 Task: Find connections with filter location Gamboma with filter topic #openhouse with filter profile language French with filter current company Qlik with filter school Kolkata jobs with filter industry Courts of Law with filter service category Filing with filter keywords title Machinery Operator
Action: Mouse moved to (480, 185)
Screenshot: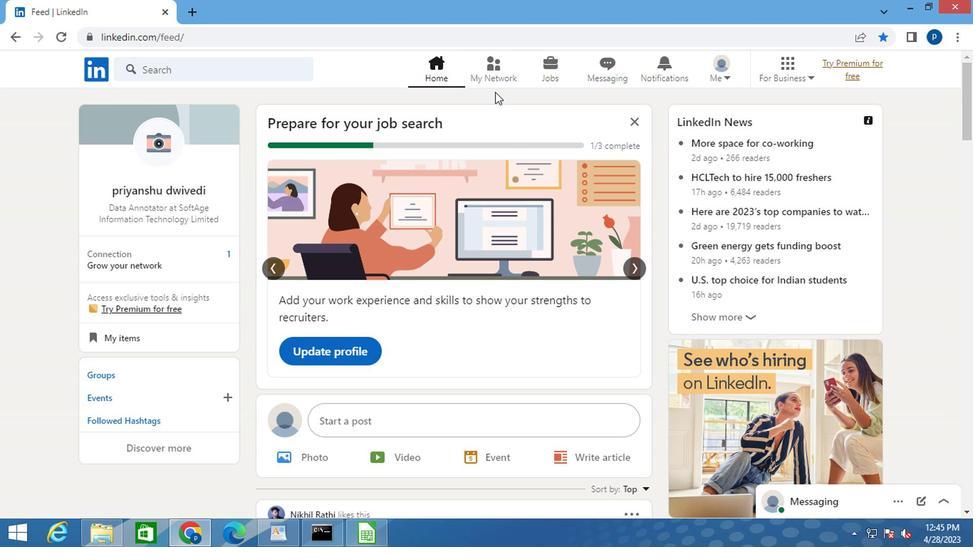 
Action: Mouse pressed left at (480, 185)
Screenshot: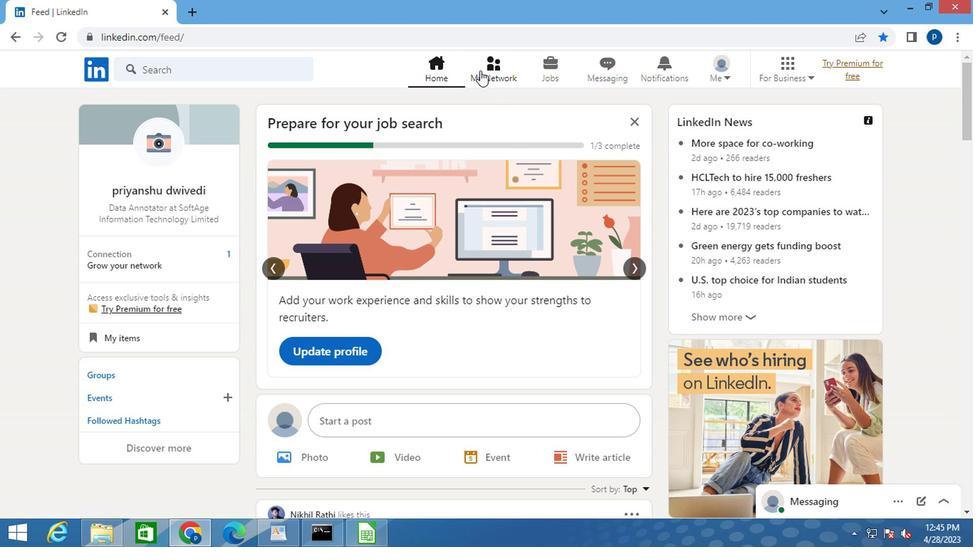 
Action: Mouse moved to (147, 230)
Screenshot: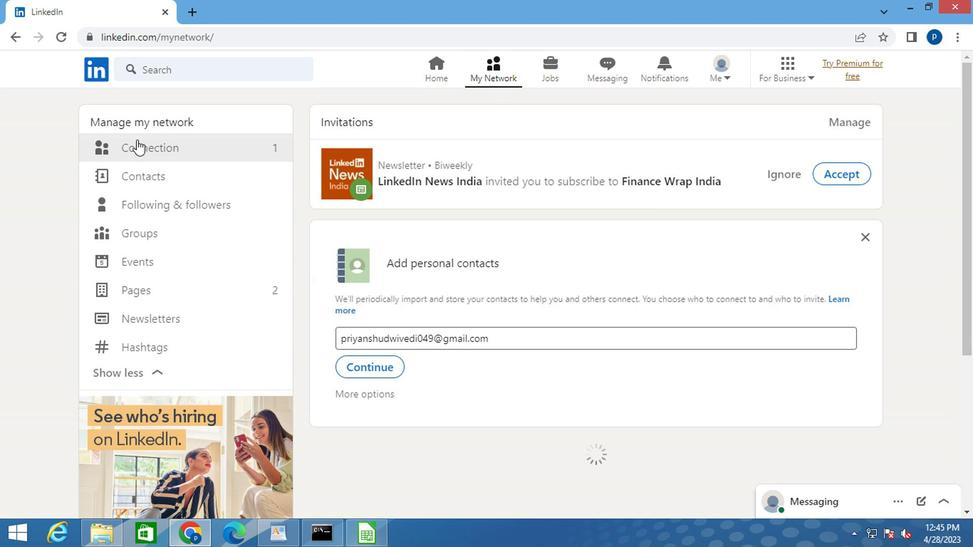
Action: Mouse pressed left at (147, 230)
Screenshot: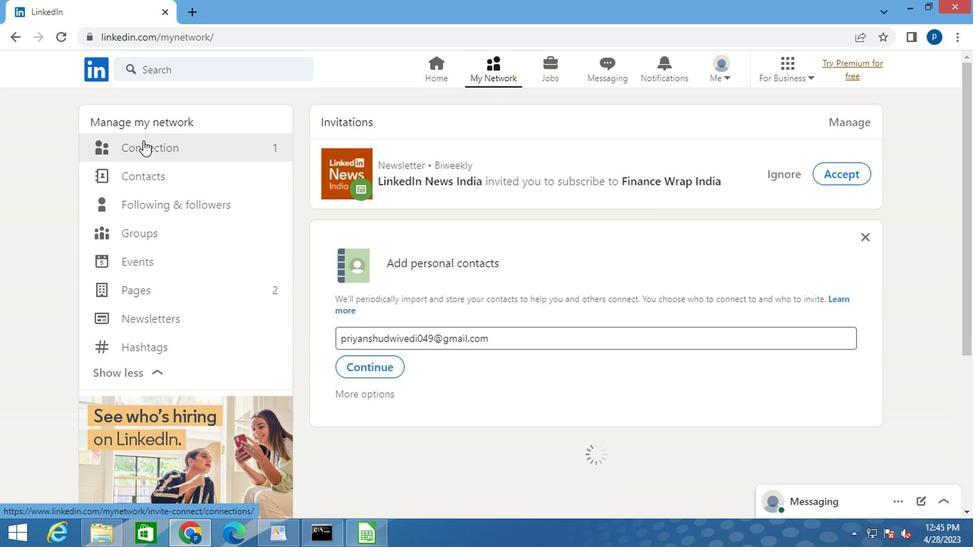 
Action: Mouse moved to (602, 236)
Screenshot: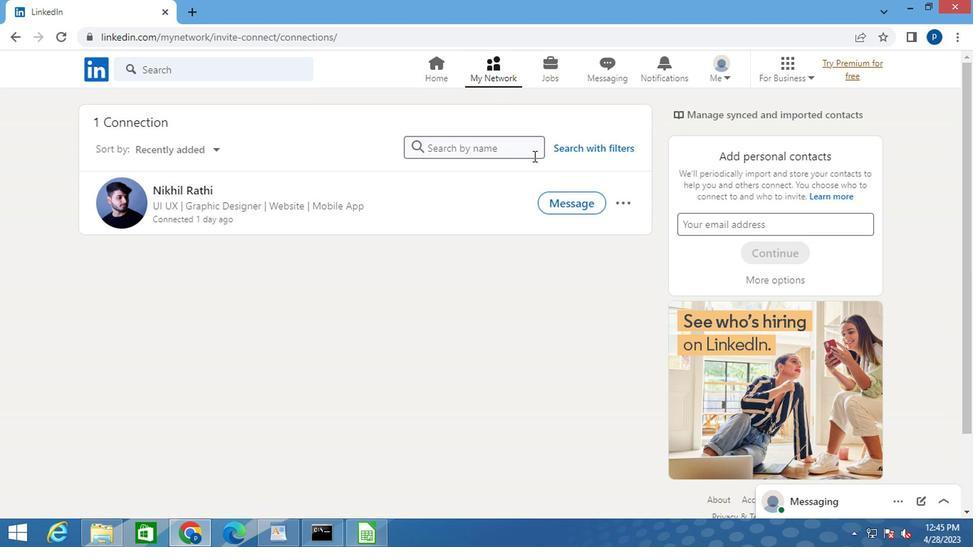 
Action: Mouse pressed left at (602, 236)
Screenshot: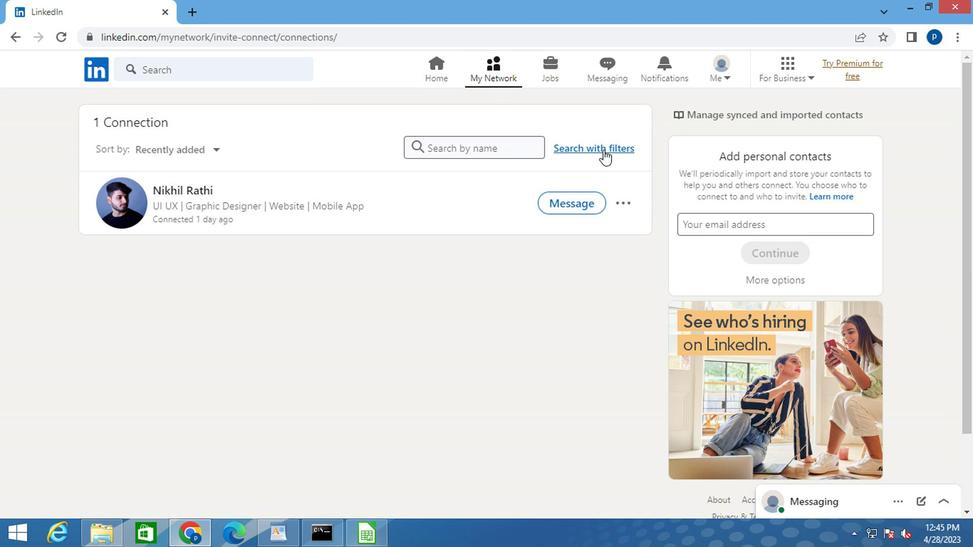 
Action: Mouse moved to (521, 207)
Screenshot: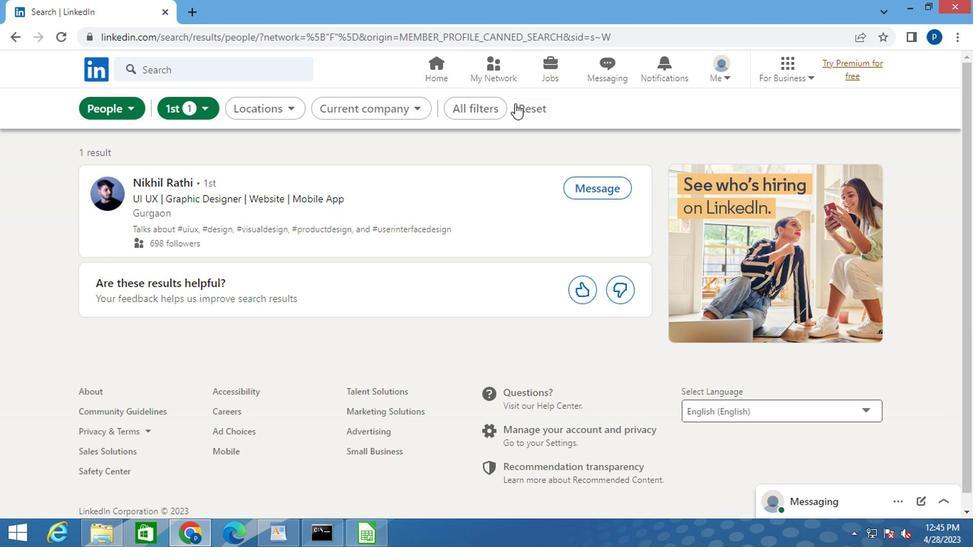 
Action: Mouse pressed left at (521, 207)
Screenshot: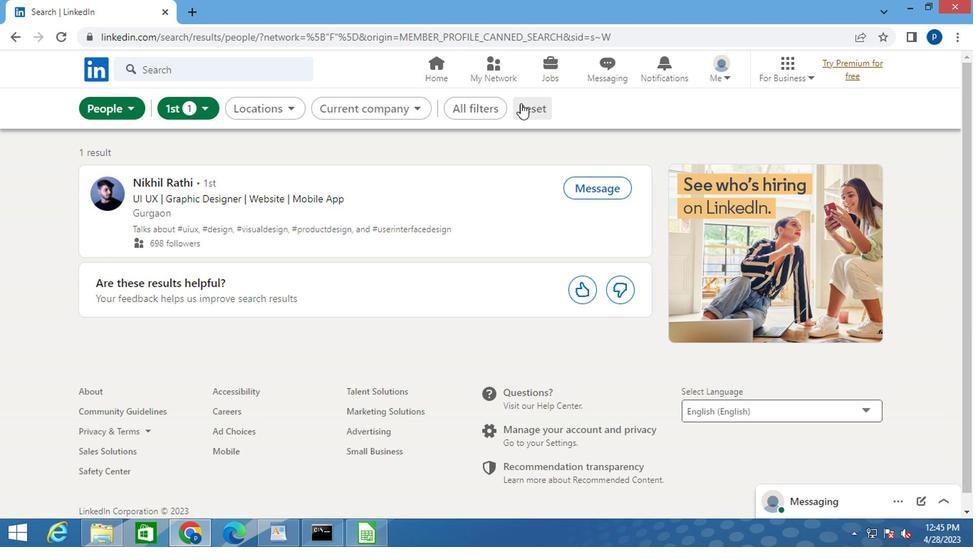 
Action: Mouse moved to (517, 210)
Screenshot: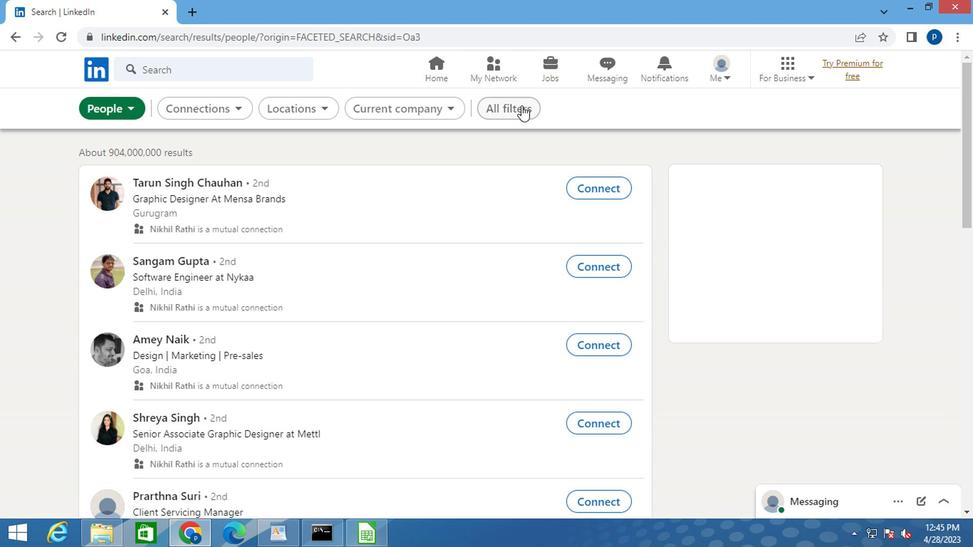 
Action: Mouse pressed left at (517, 210)
Screenshot: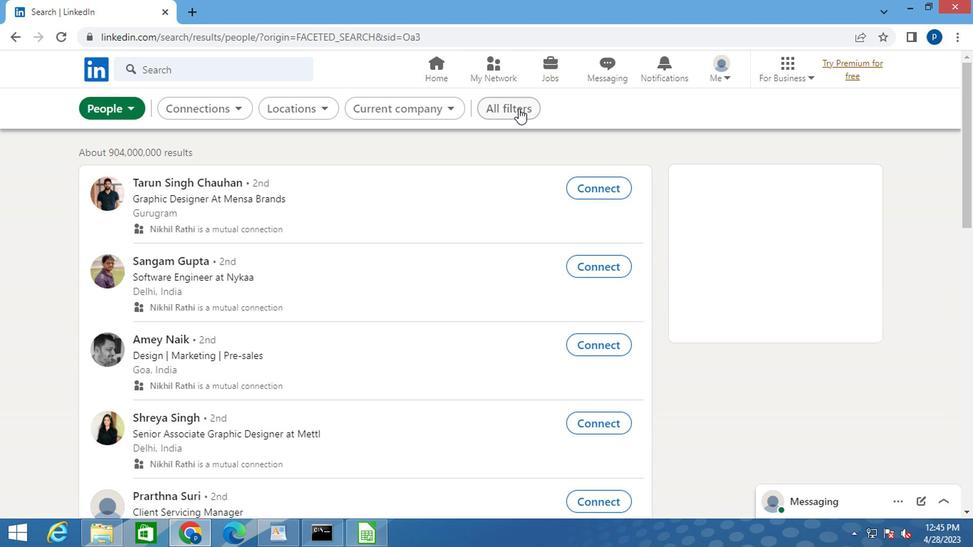 
Action: Mouse moved to (726, 345)
Screenshot: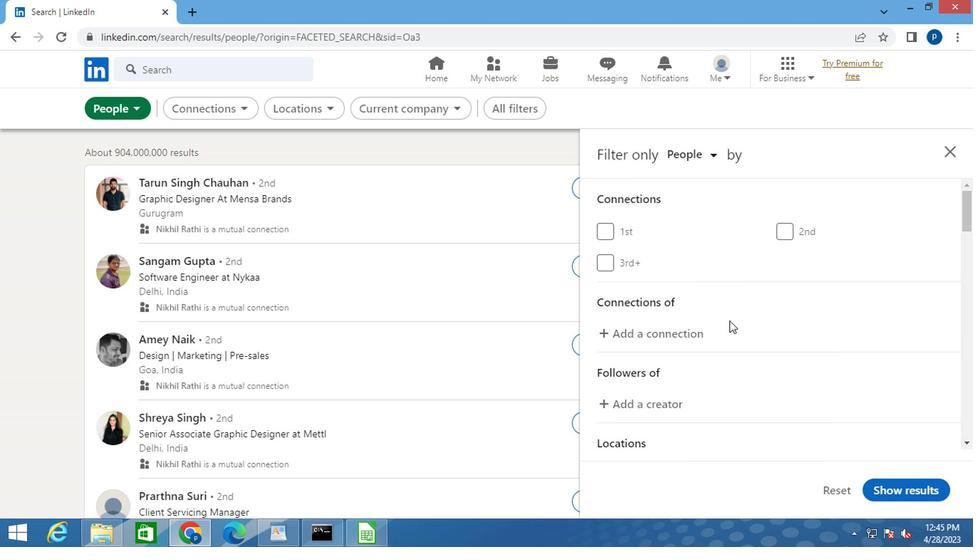 
Action: Mouse scrolled (726, 345) with delta (0, 0)
Screenshot: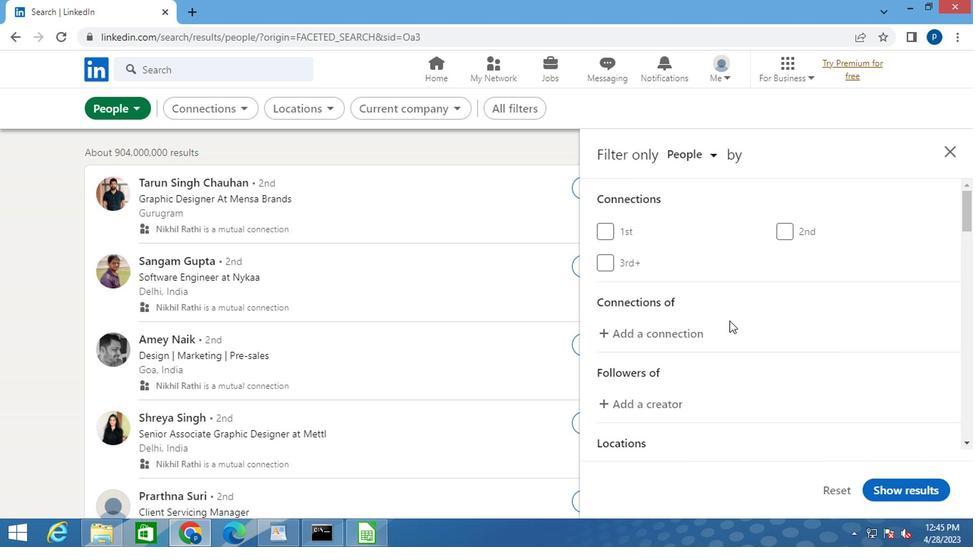 
Action: Mouse scrolled (726, 345) with delta (0, 0)
Screenshot: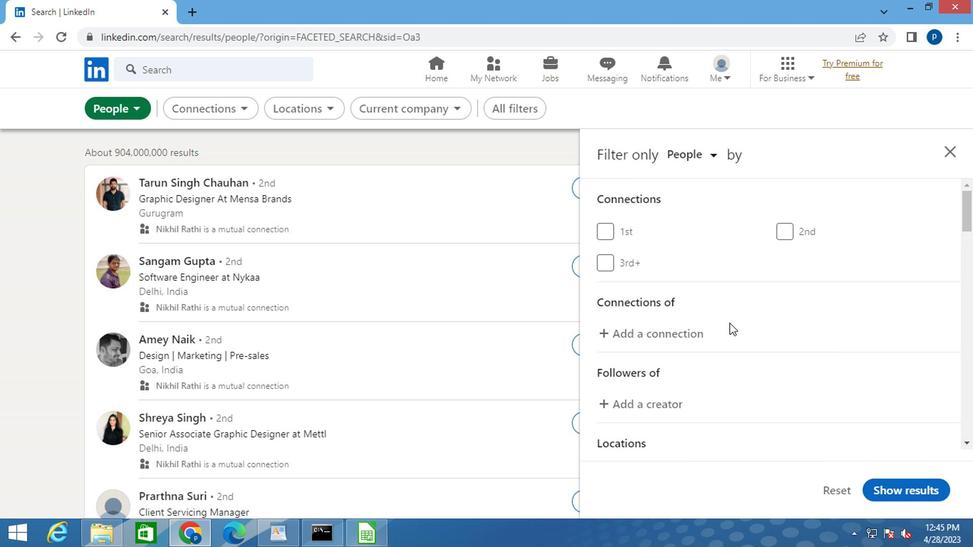 
Action: Mouse moved to (827, 391)
Screenshot: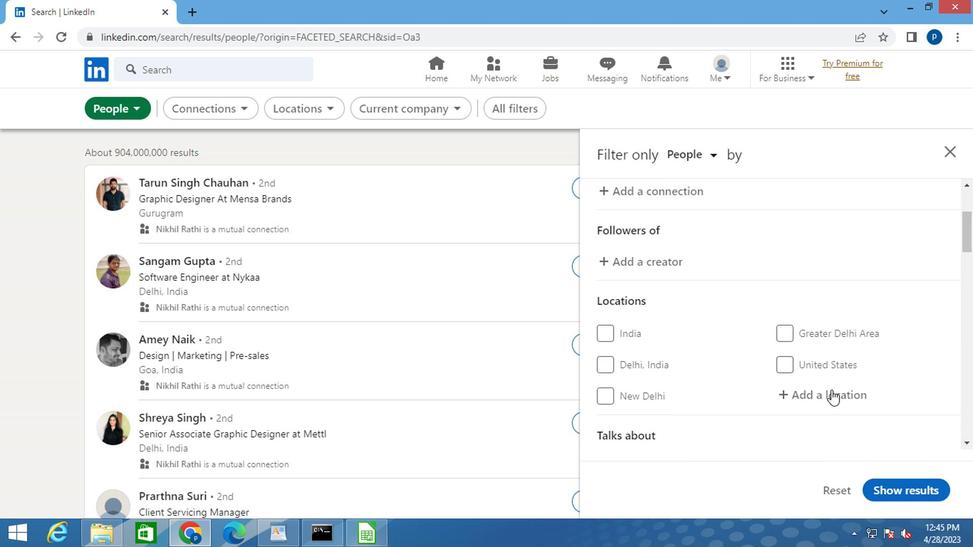 
Action: Mouse pressed left at (827, 391)
Screenshot: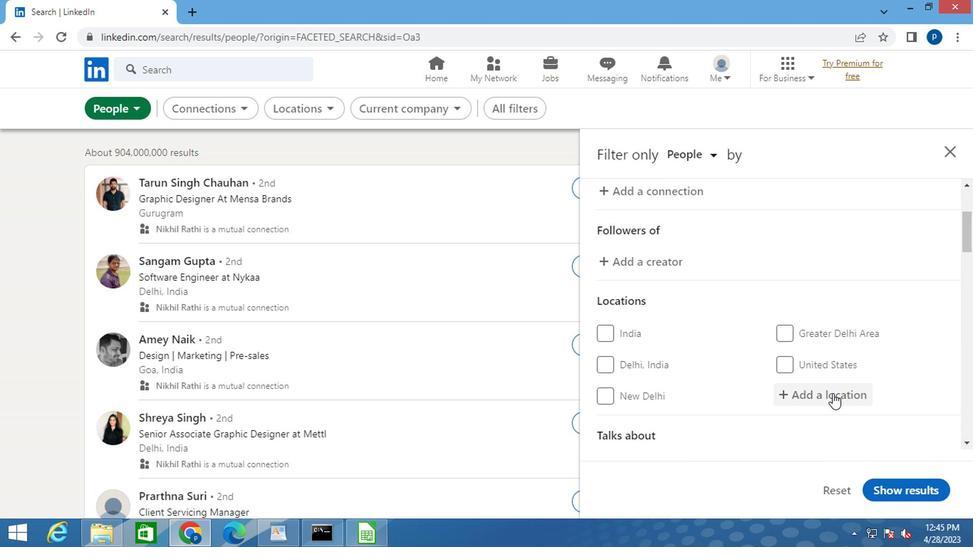 
Action: Key pressed <Key.caps_lock>g<Key.caps_lock>amboma
Screenshot: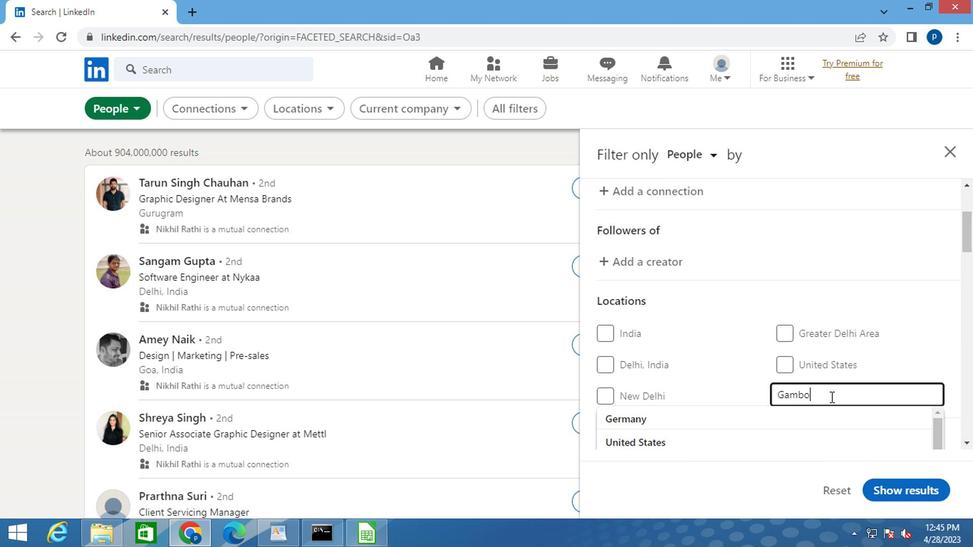 
Action: Mouse moved to (660, 397)
Screenshot: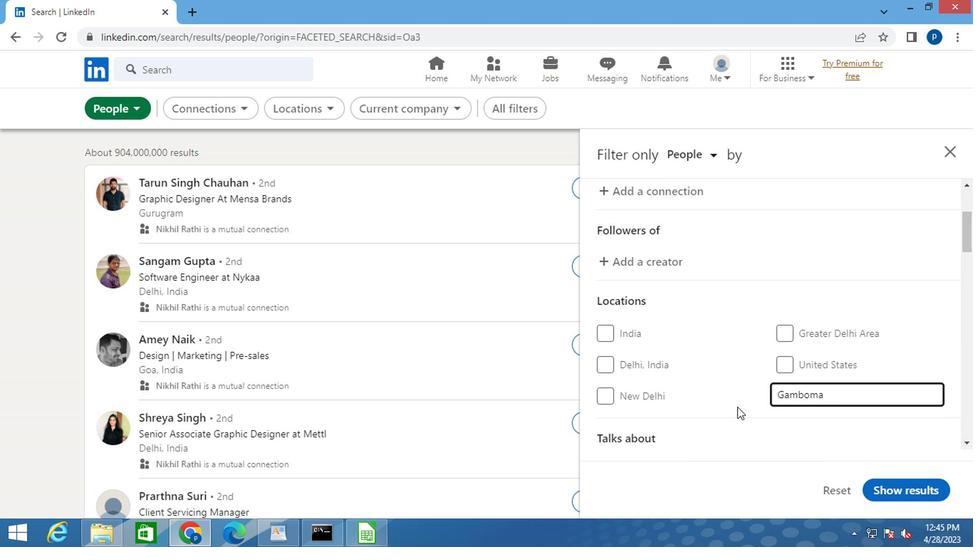 
Action: Mouse scrolled (660, 396) with delta (0, 0)
Screenshot: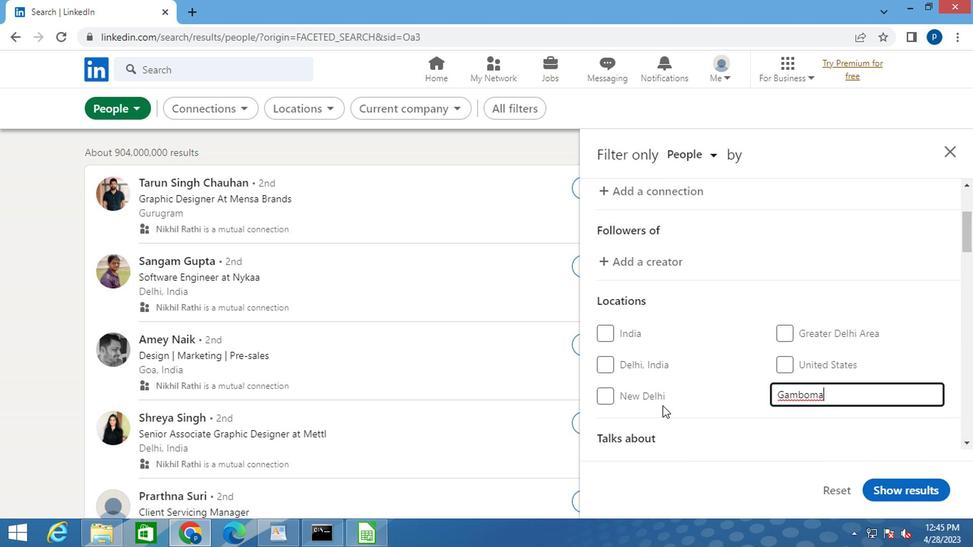 
Action: Mouse scrolled (660, 396) with delta (0, 0)
Screenshot: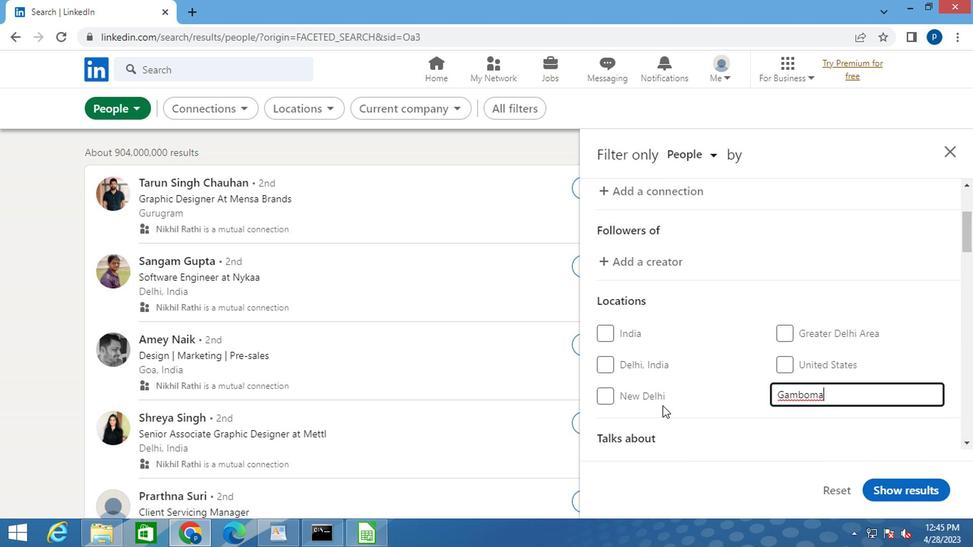 
Action: Mouse moved to (786, 379)
Screenshot: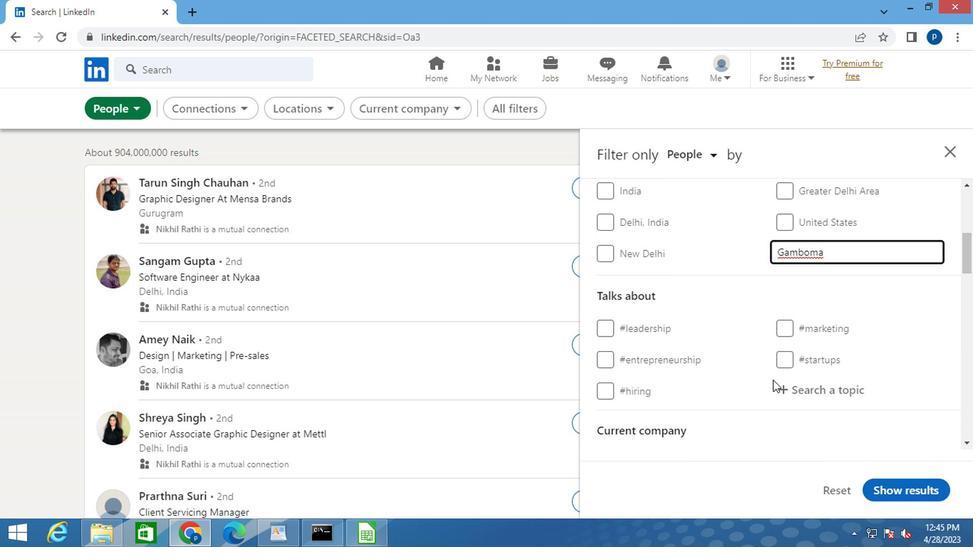 
Action: Mouse pressed left at (786, 379)
Screenshot: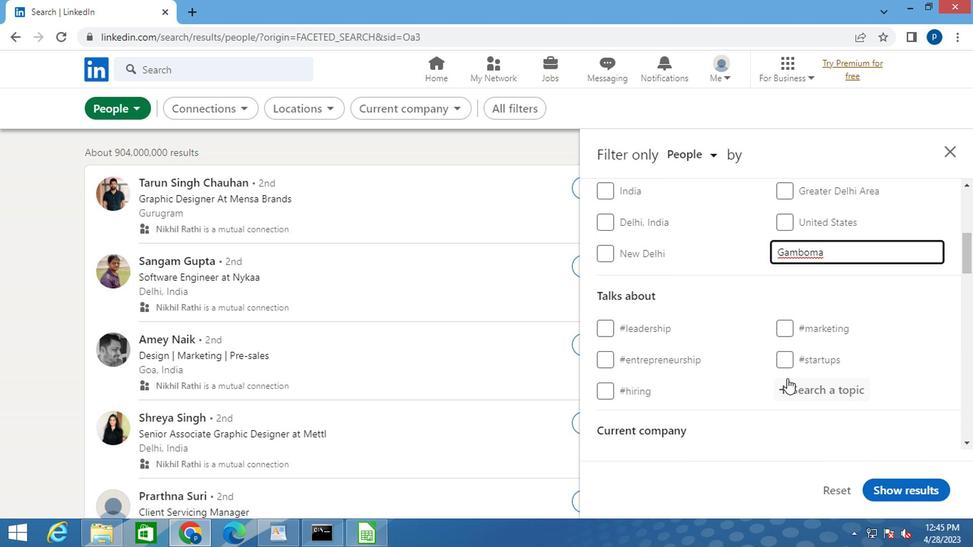 
Action: Mouse moved to (783, 382)
Screenshot: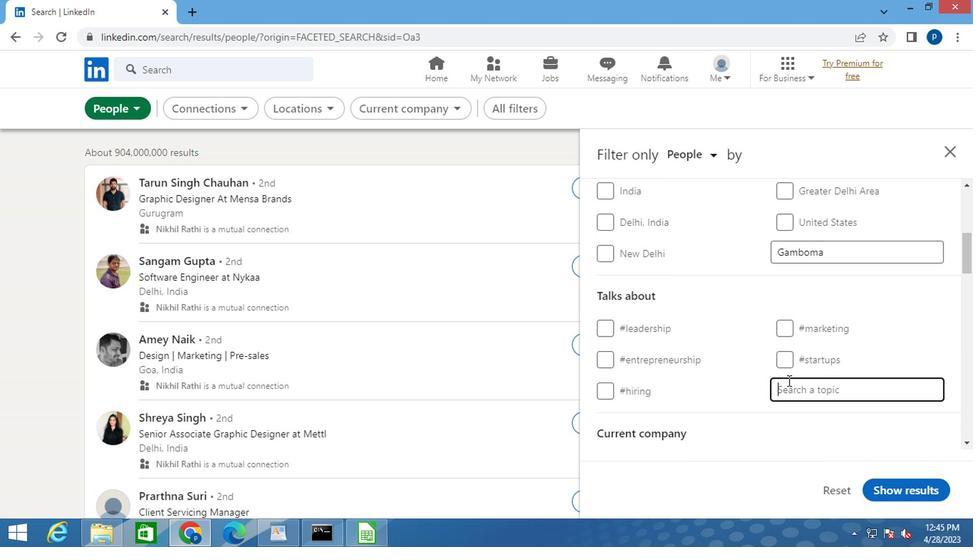 
Action: Key pressed <Key.shift>#OPENHOUSE
Screenshot: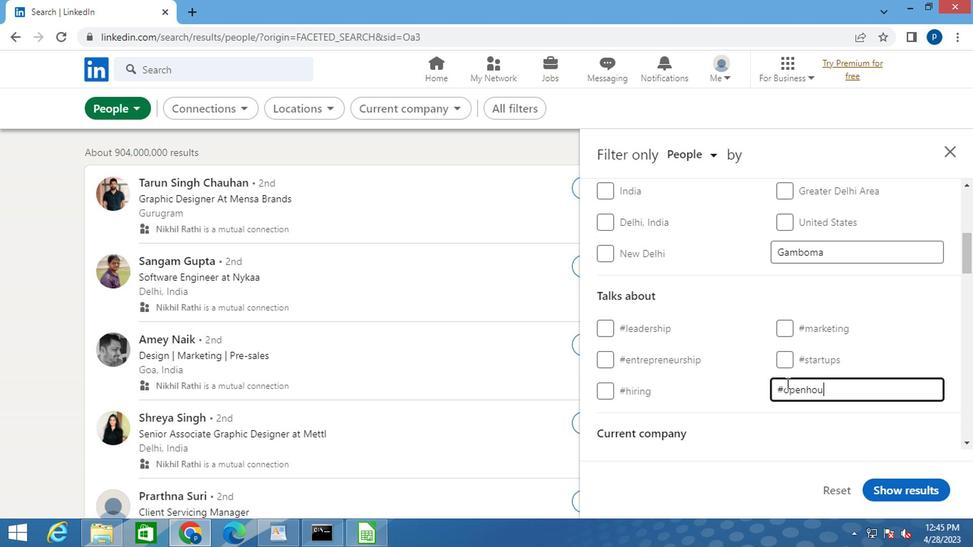 
Action: Mouse moved to (732, 392)
Screenshot: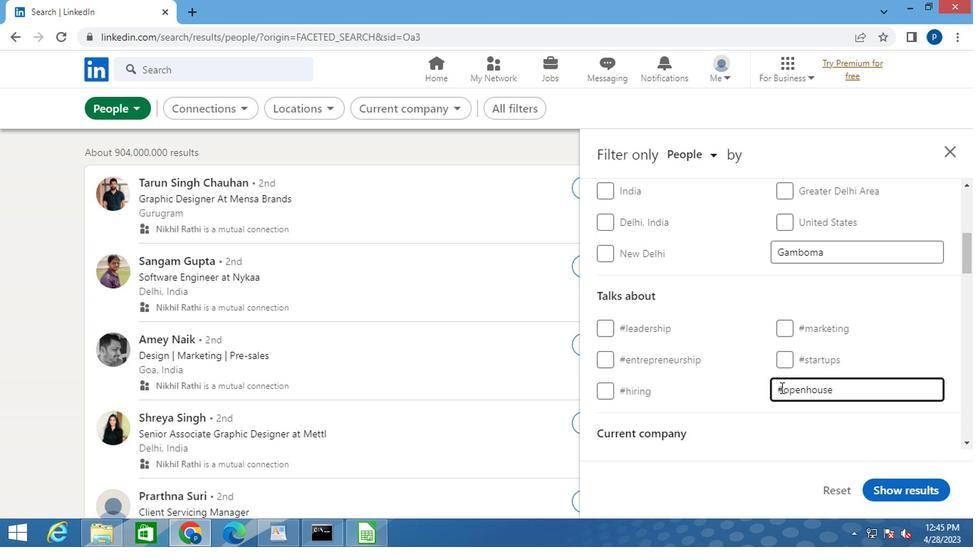 
Action: Mouse scrolled (732, 391) with delta (0, 0)
Screenshot: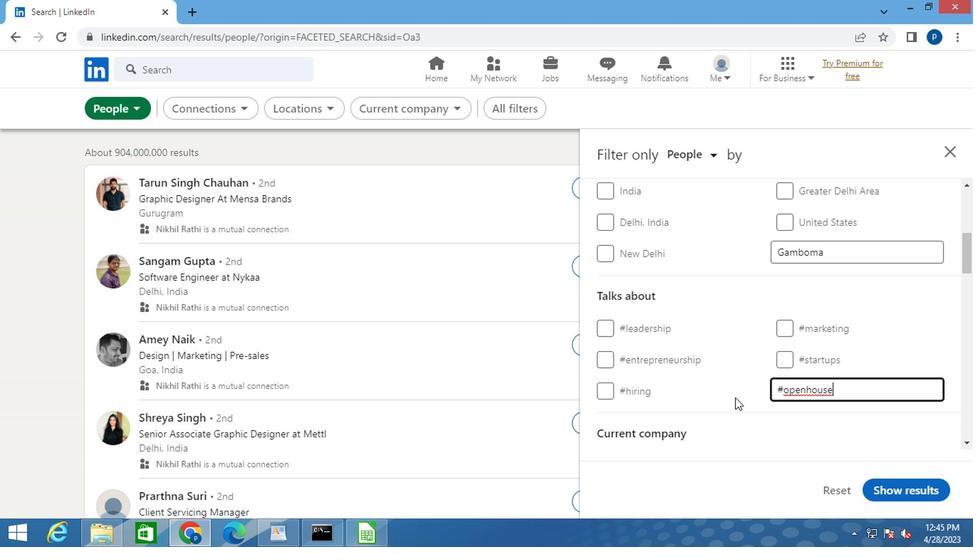 
Action: Mouse scrolled (732, 391) with delta (0, 0)
Screenshot: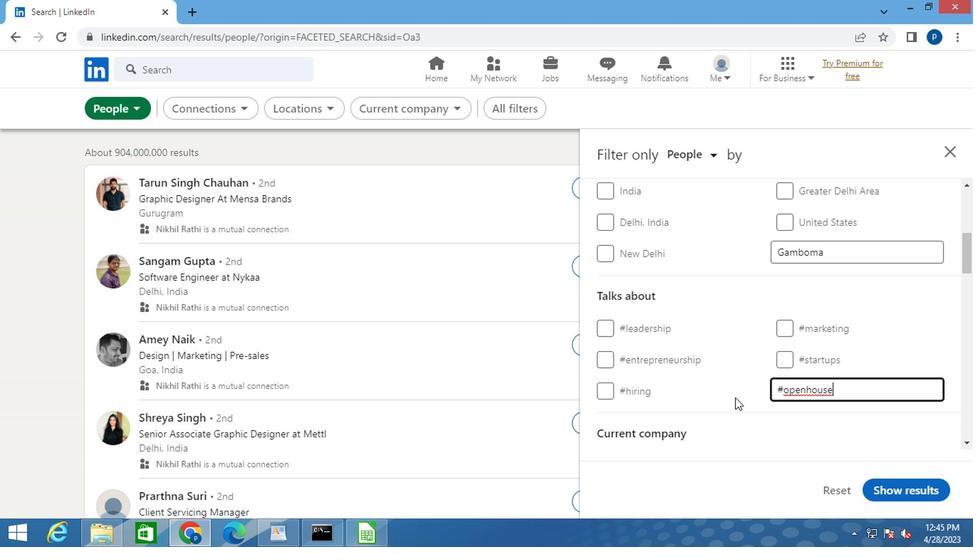 
Action: Mouse moved to (751, 385)
Screenshot: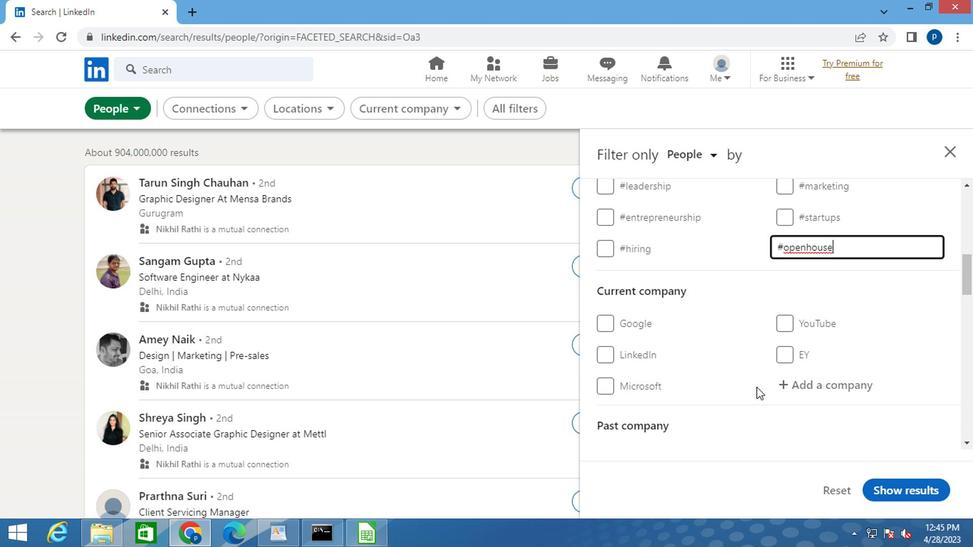
Action: Mouse scrolled (751, 385) with delta (0, 0)
Screenshot: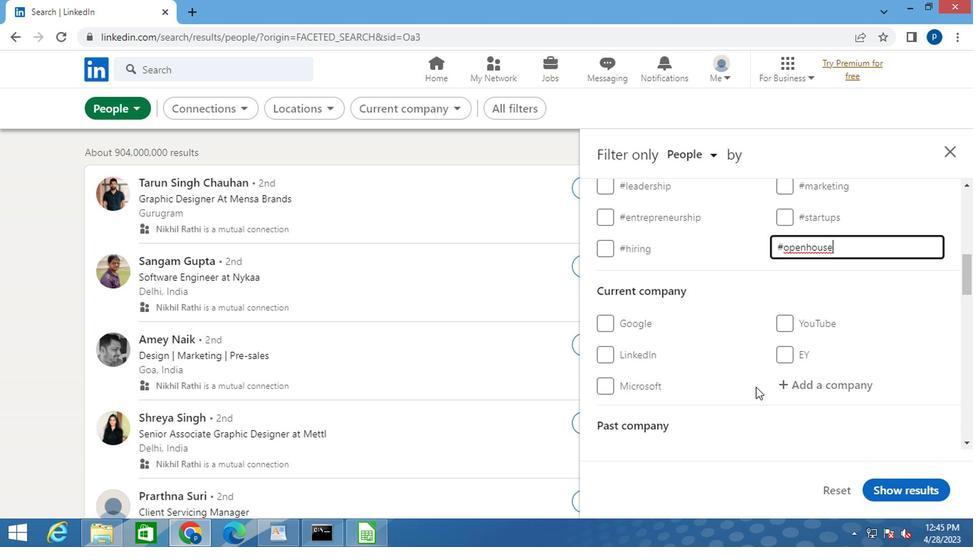 
Action: Mouse scrolled (751, 385) with delta (0, 0)
Screenshot: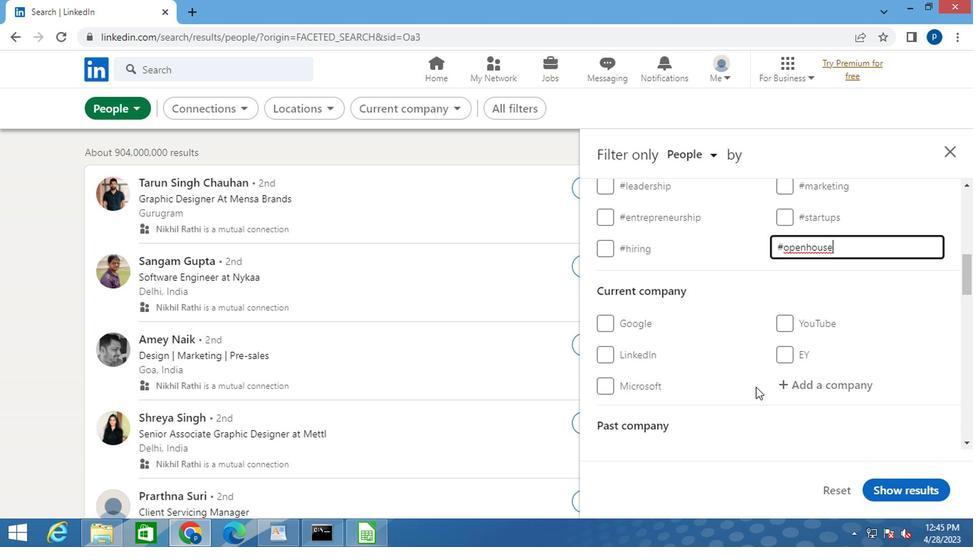 
Action: Mouse moved to (717, 381)
Screenshot: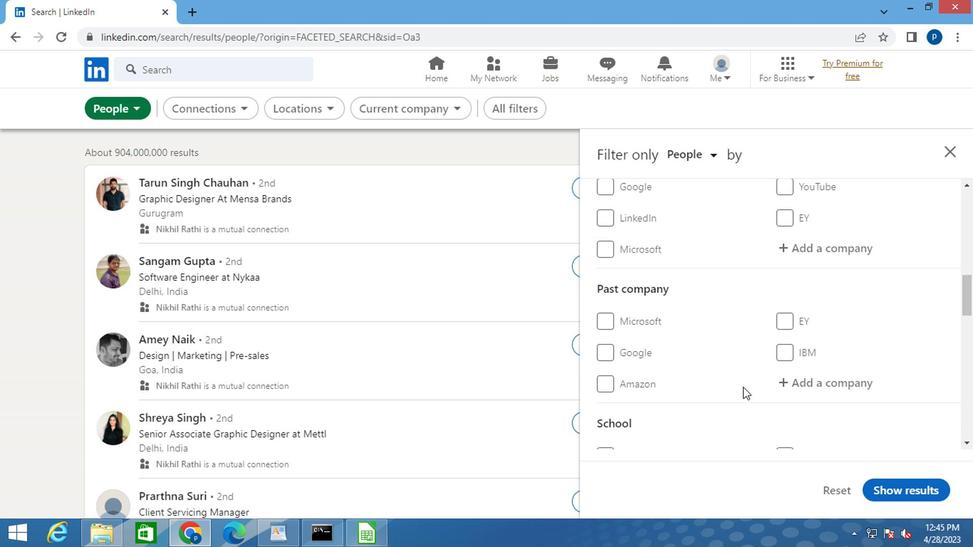 
Action: Mouse scrolled (717, 381) with delta (0, 0)
Screenshot: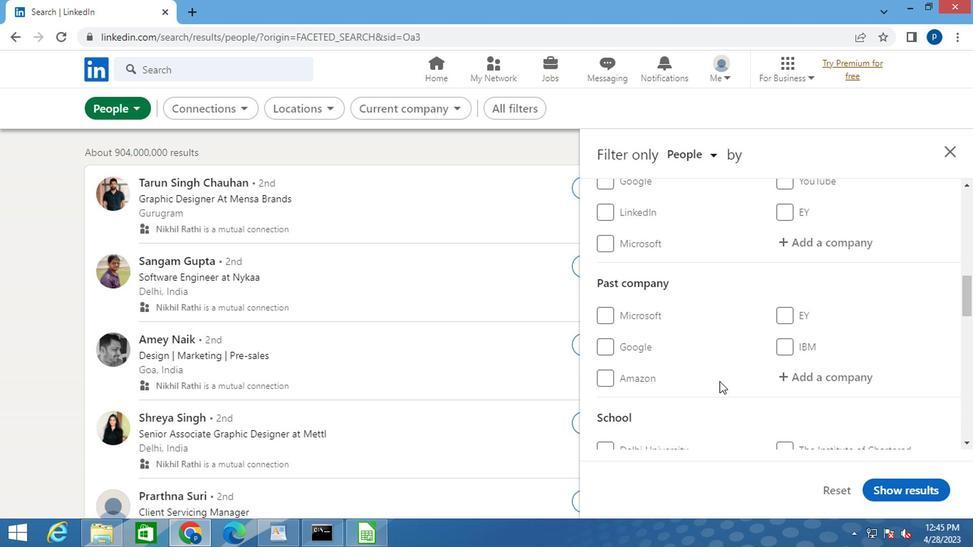 
Action: Mouse moved to (689, 378)
Screenshot: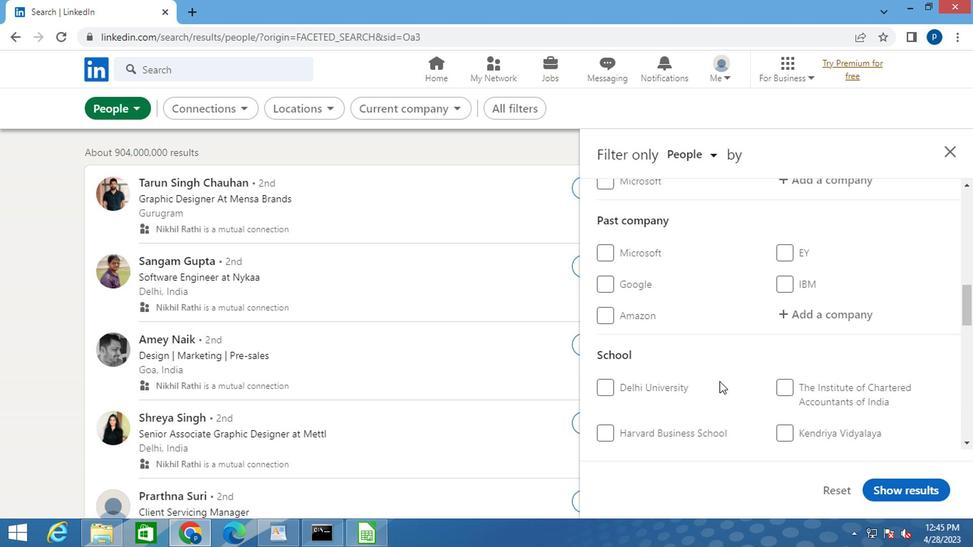 
Action: Mouse scrolled (689, 377) with delta (0, 0)
Screenshot: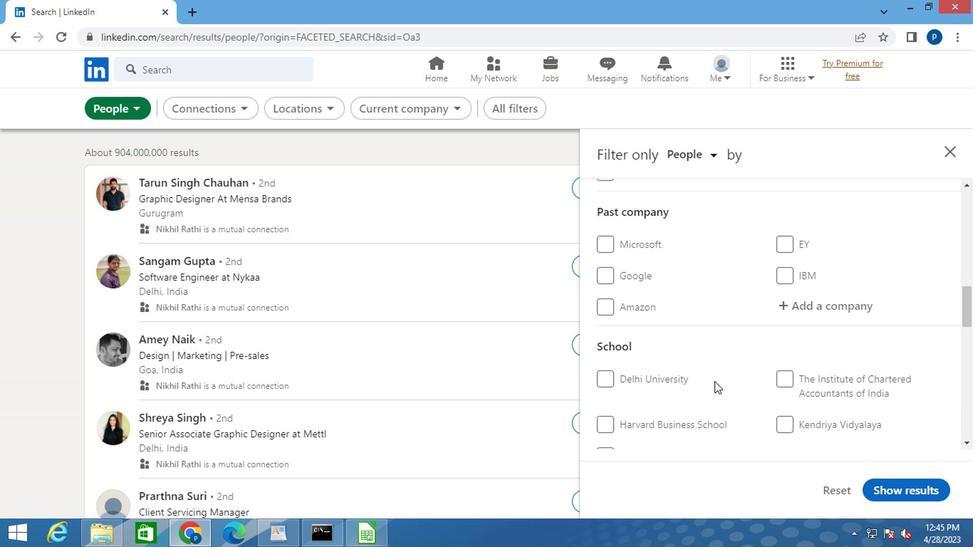 
Action: Mouse scrolled (689, 377) with delta (0, 0)
Screenshot: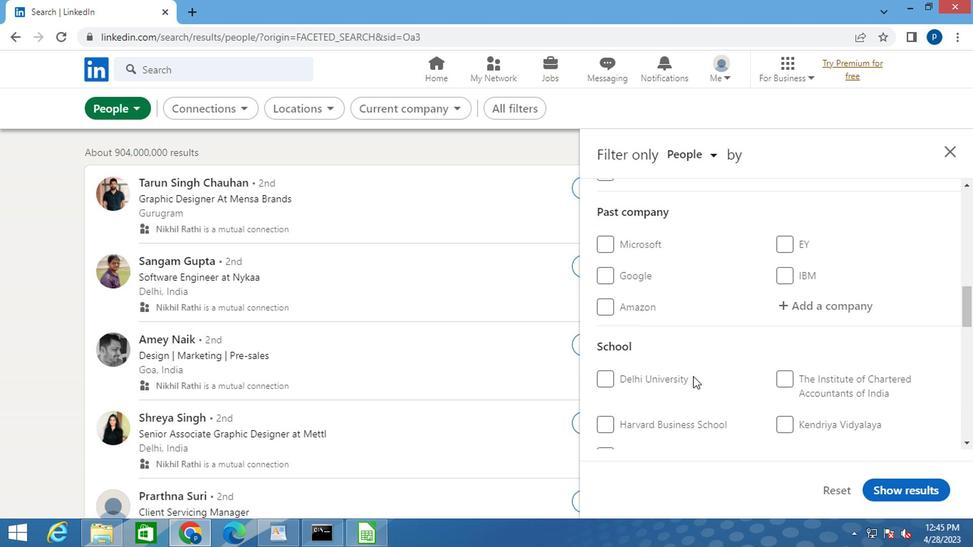 
Action: Mouse moved to (699, 373)
Screenshot: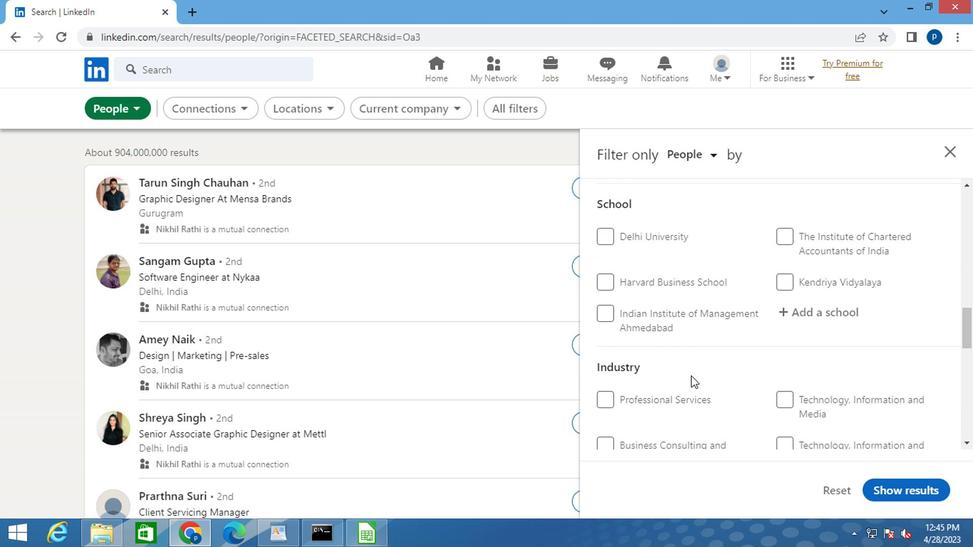 
Action: Mouse scrolled (699, 373) with delta (0, 0)
Screenshot: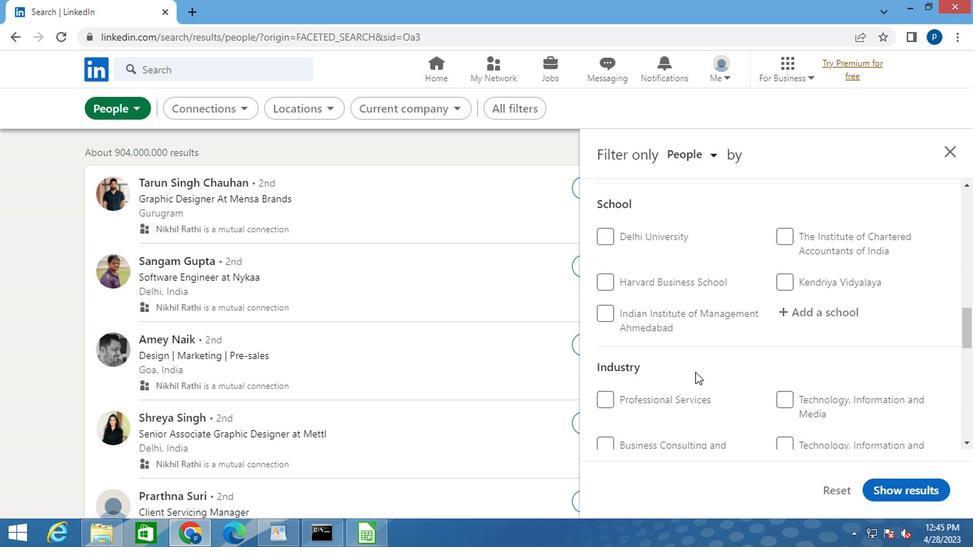 
Action: Mouse scrolled (699, 373) with delta (0, 0)
Screenshot: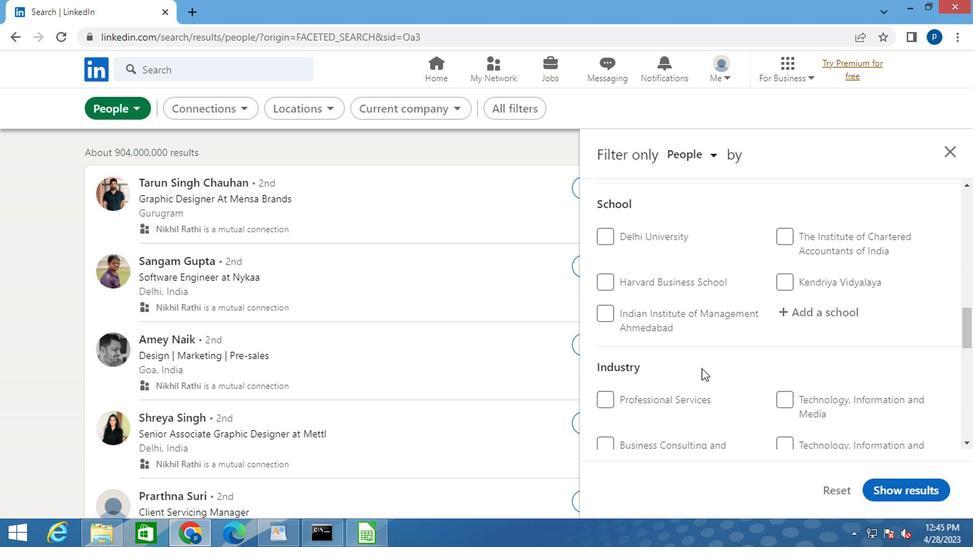 
Action: Mouse scrolled (699, 373) with delta (0, 0)
Screenshot: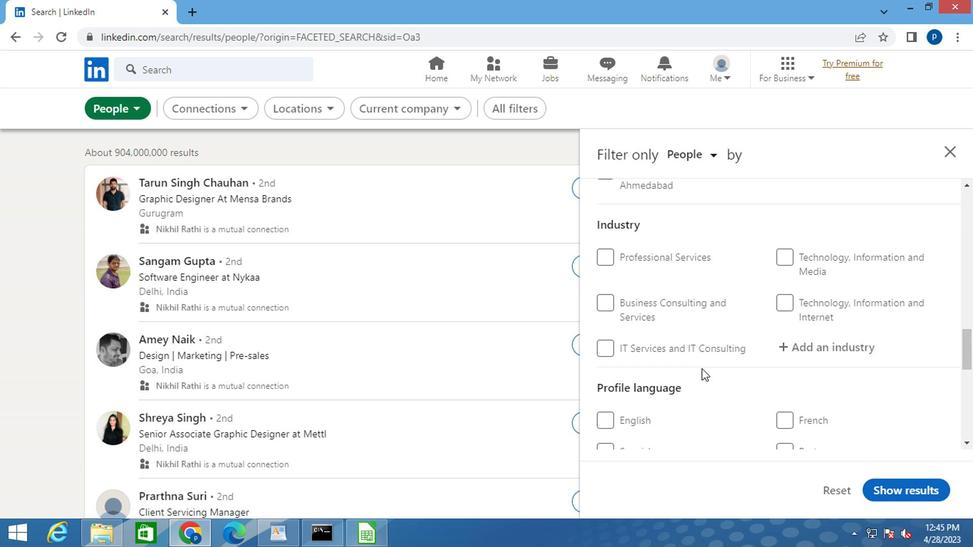 
Action: Mouse moved to (780, 363)
Screenshot: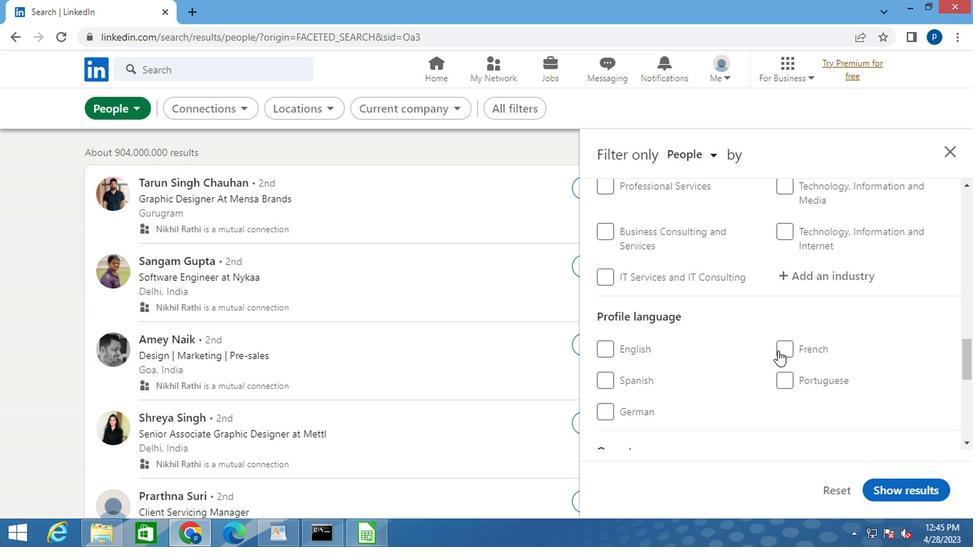 
Action: Mouse pressed left at (780, 363)
Screenshot: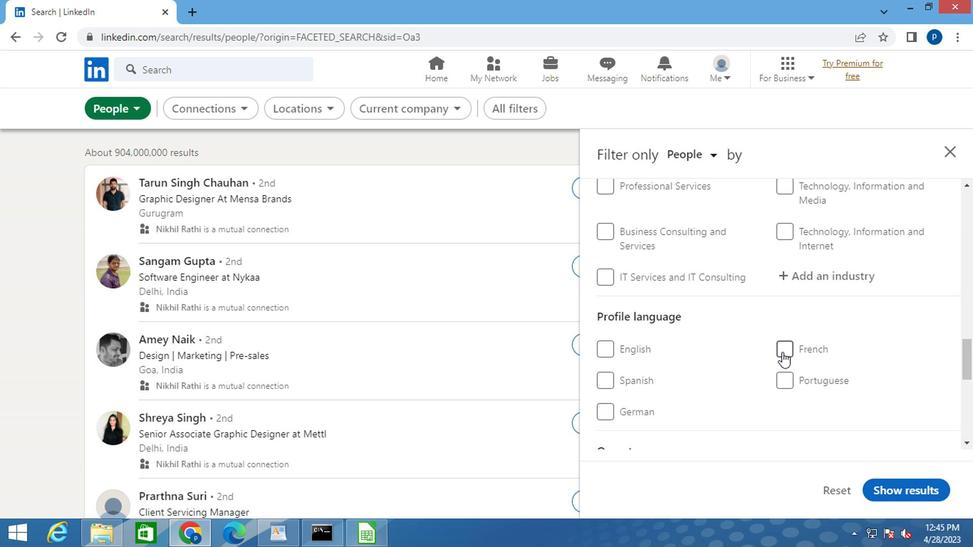 
Action: Mouse moved to (739, 360)
Screenshot: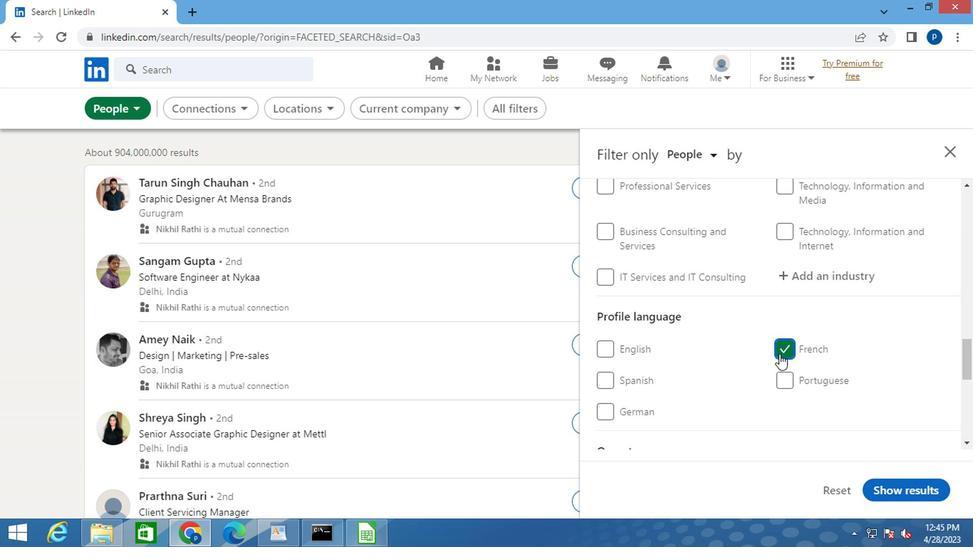 
Action: Mouse scrolled (739, 360) with delta (0, 0)
Screenshot: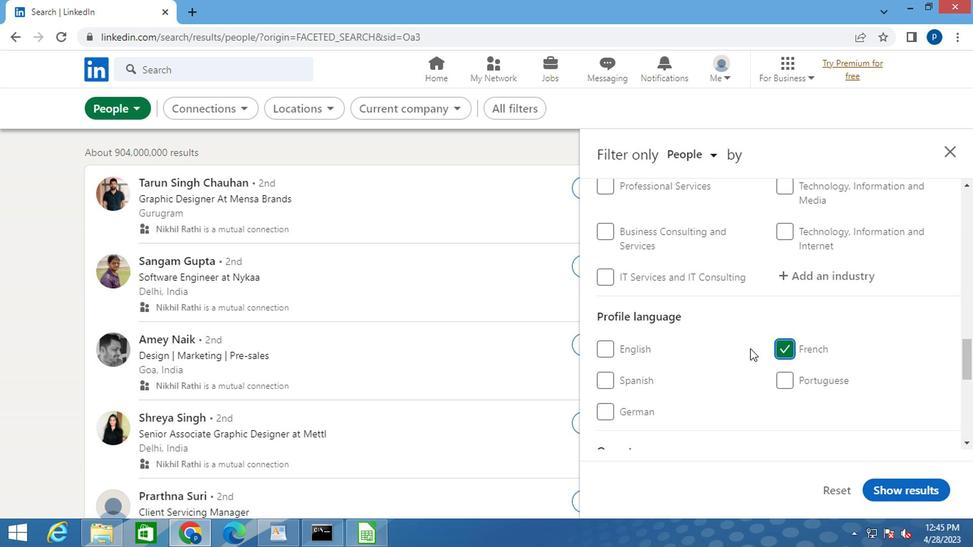 
Action: Mouse scrolled (739, 360) with delta (0, 0)
Screenshot: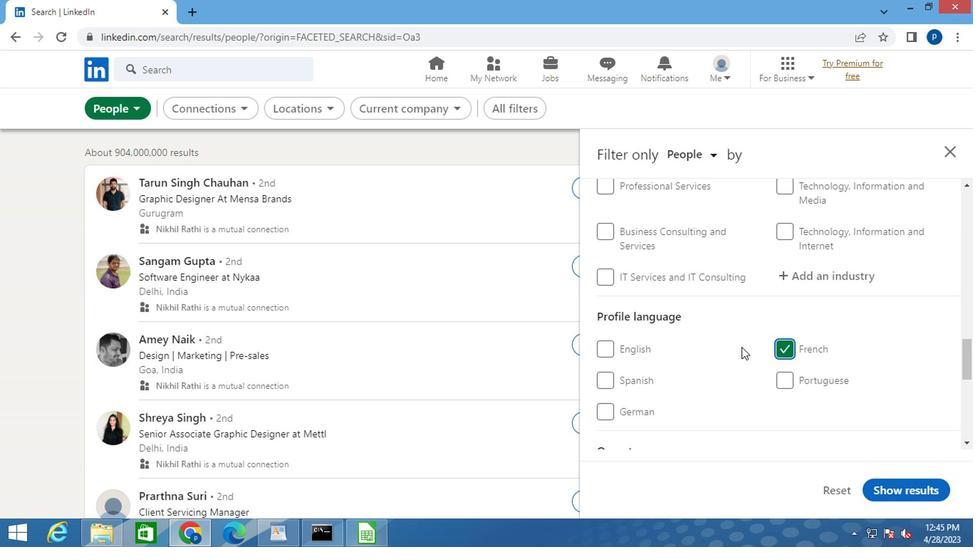 
Action: Mouse moved to (738, 360)
Screenshot: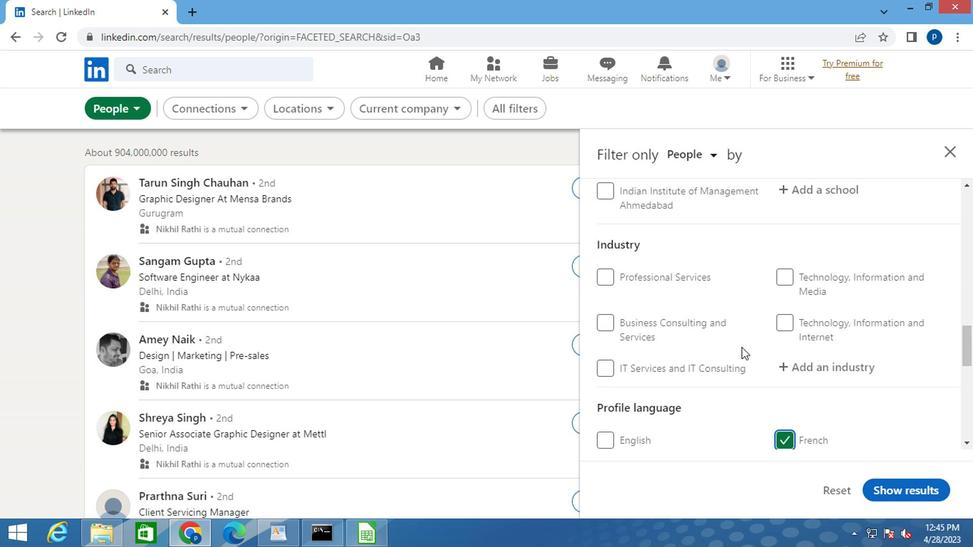 
Action: Mouse scrolled (738, 360) with delta (0, 0)
Screenshot: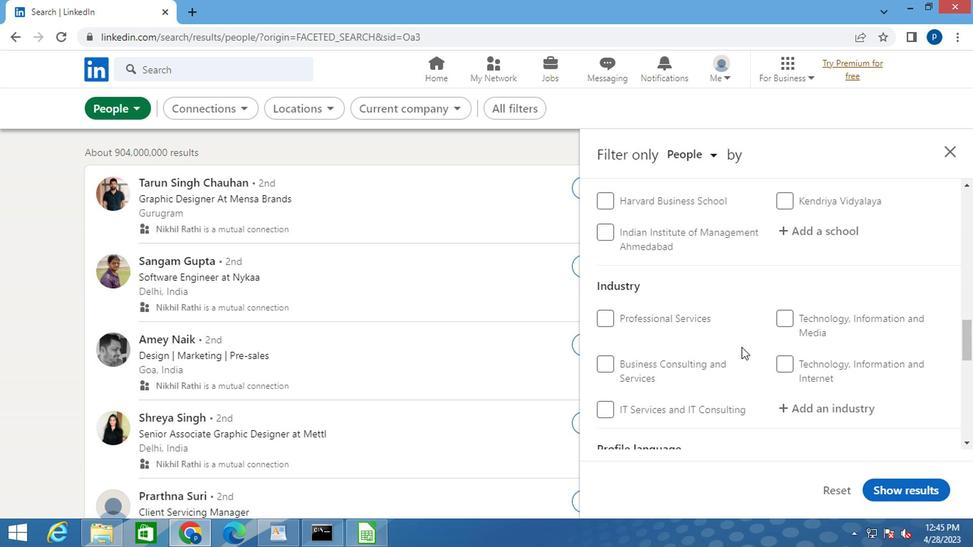 
Action: Mouse scrolled (738, 360) with delta (0, 0)
Screenshot: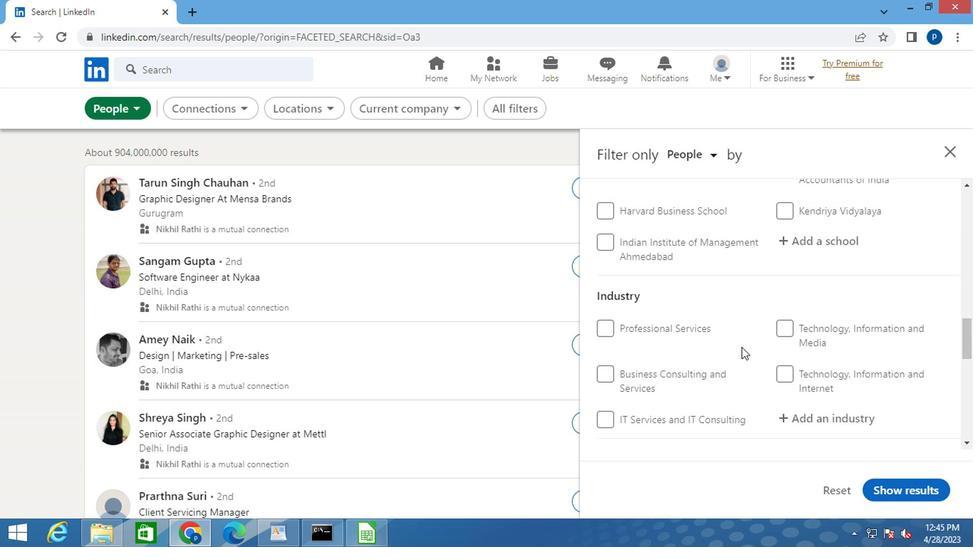 
Action: Mouse scrolled (738, 360) with delta (0, 0)
Screenshot: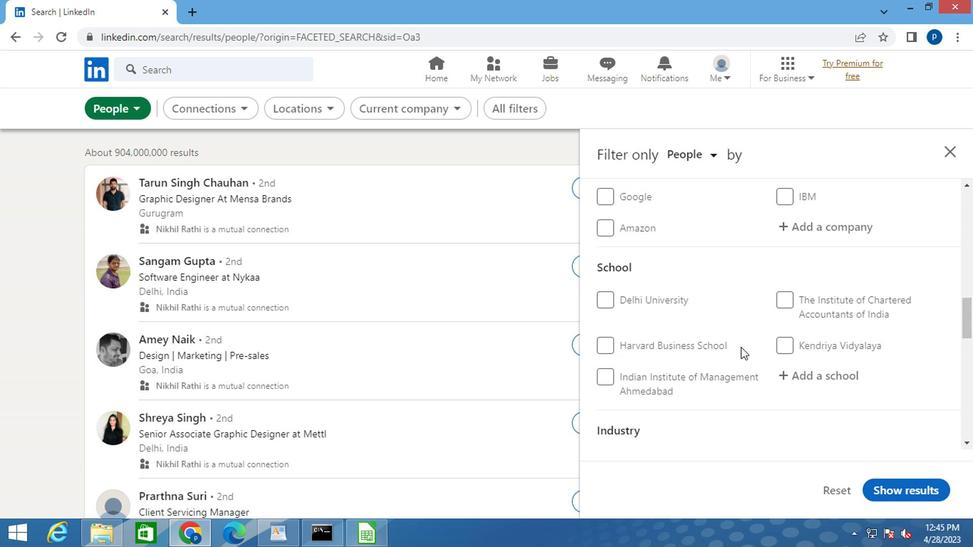 
Action: Mouse scrolled (738, 360) with delta (0, 0)
Screenshot: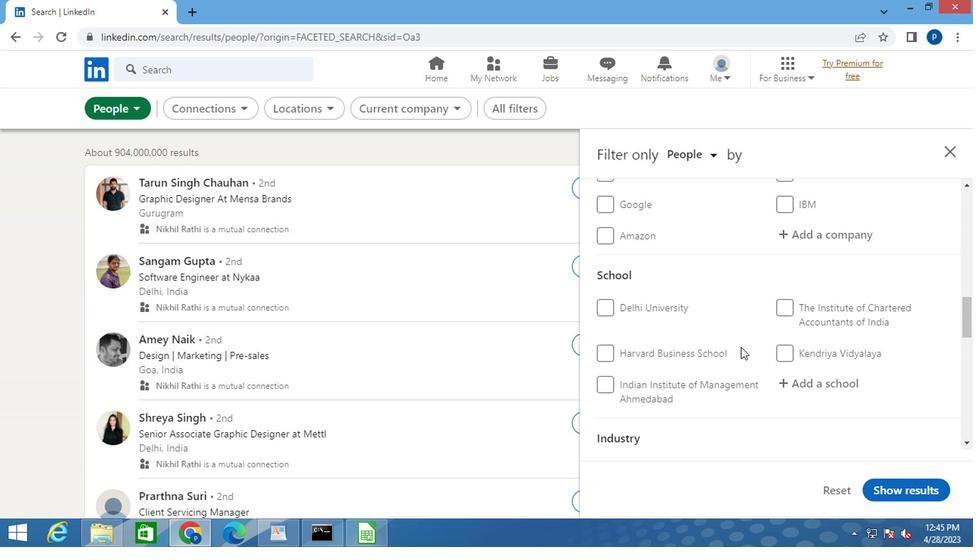 
Action: Mouse moved to (736, 361)
Screenshot: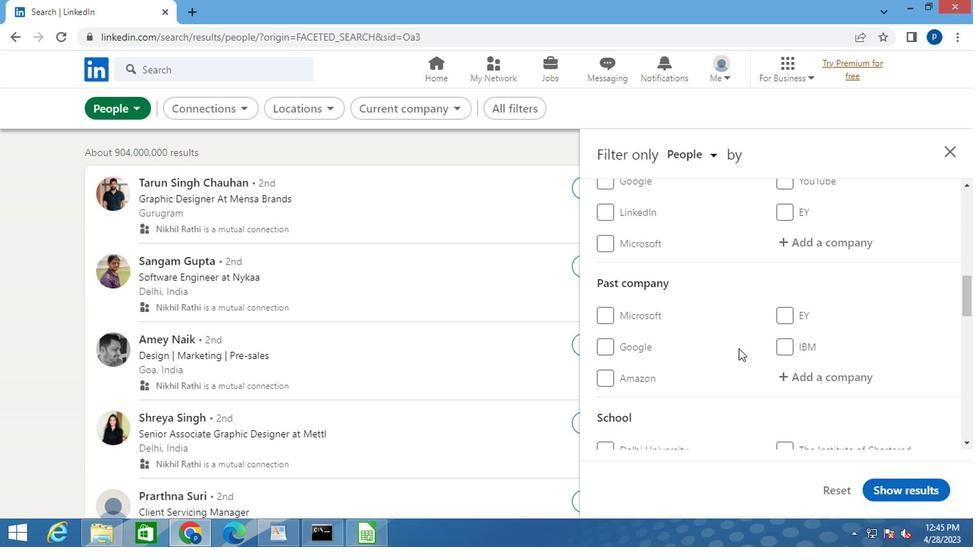 
Action: Mouse scrolled (736, 361) with delta (0, 0)
Screenshot: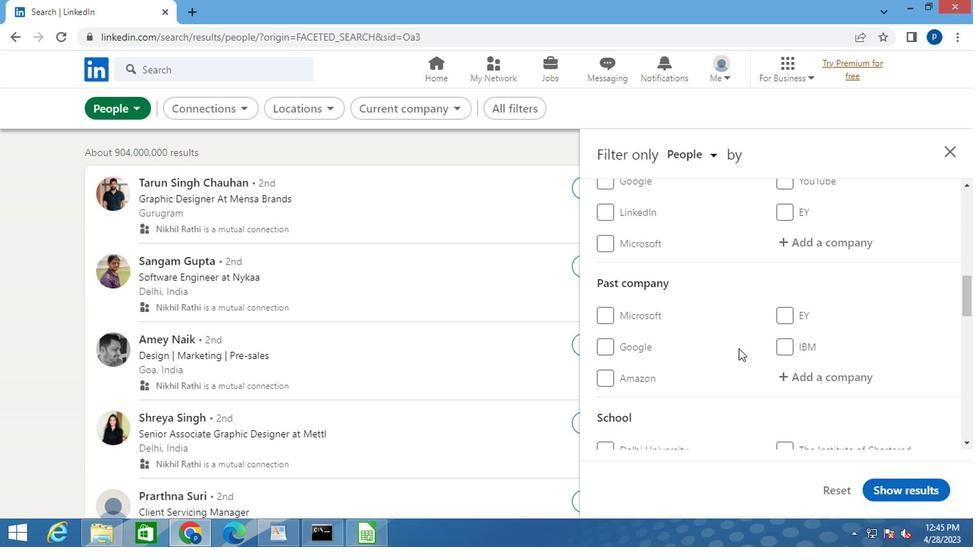 
Action: Mouse moved to (793, 341)
Screenshot: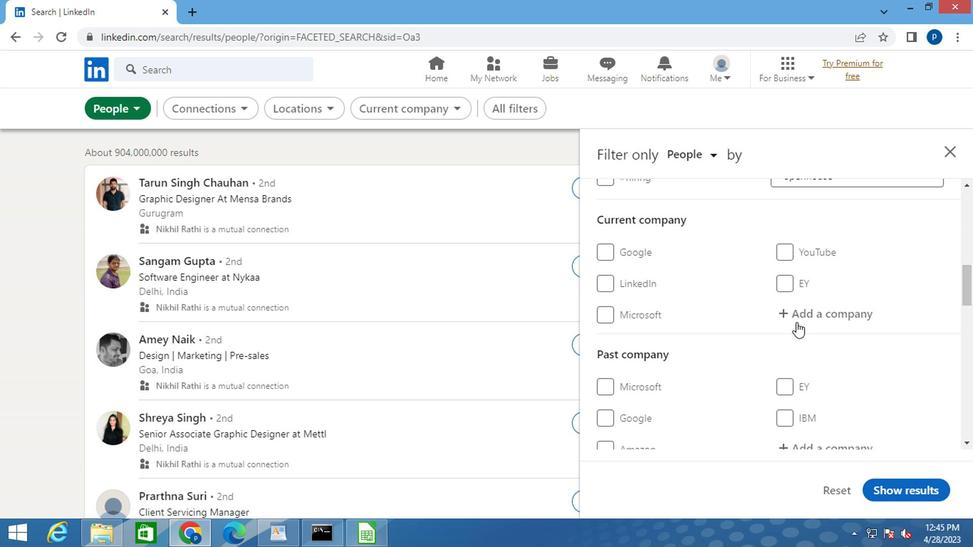 
Action: Mouse pressed left at (793, 341)
Screenshot: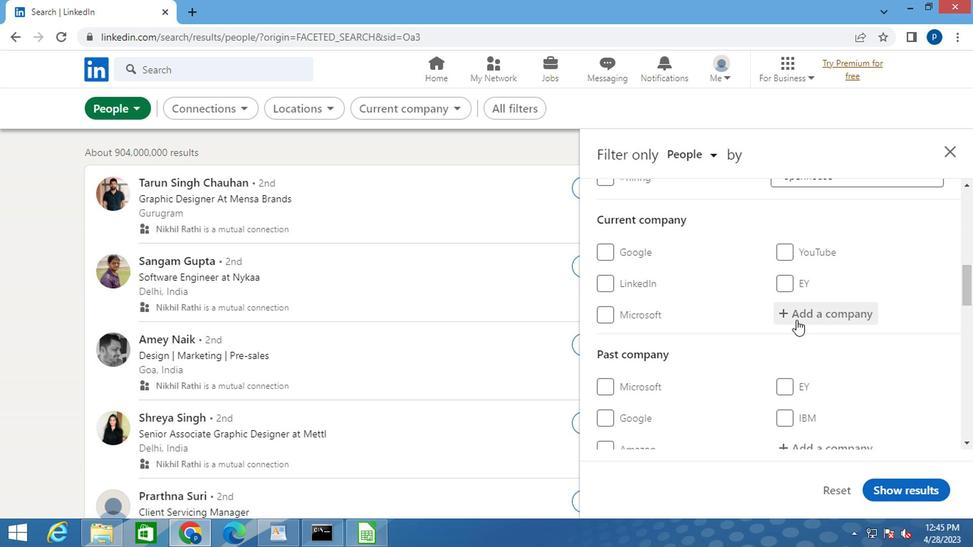 
Action: Mouse moved to (789, 342)
Screenshot: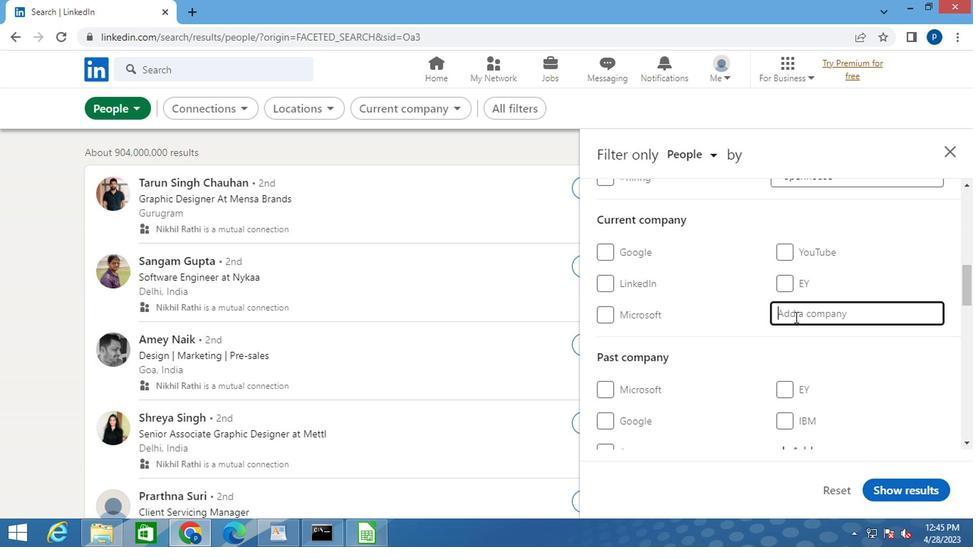 
Action: Key pressed <Key.caps_lock>Q<Key.caps_lock>LIK
Screenshot: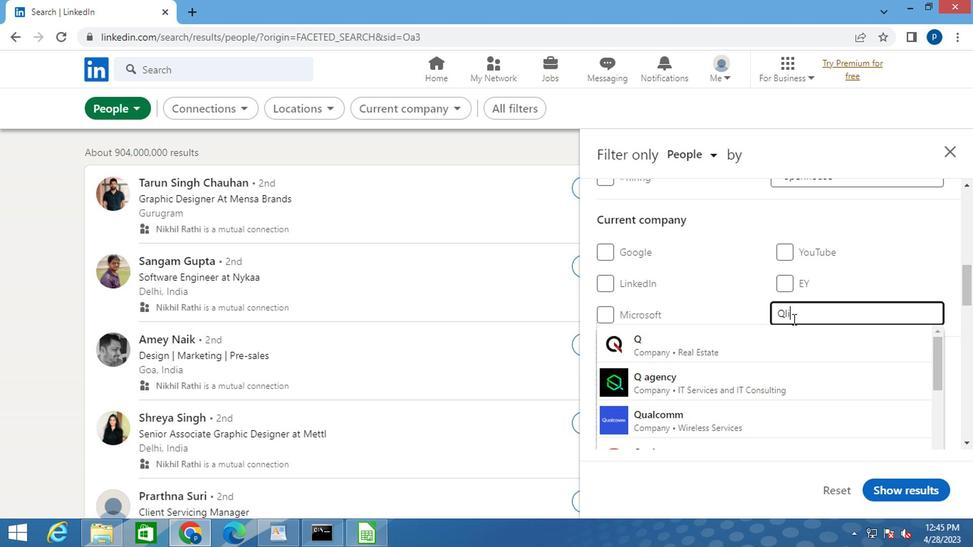 
Action: Mouse moved to (672, 360)
Screenshot: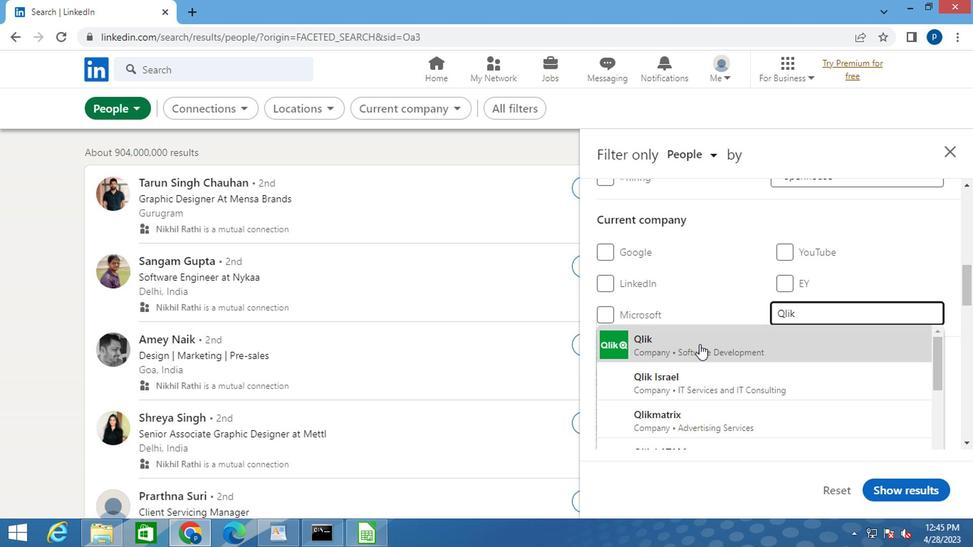 
Action: Mouse pressed left at (672, 360)
Screenshot: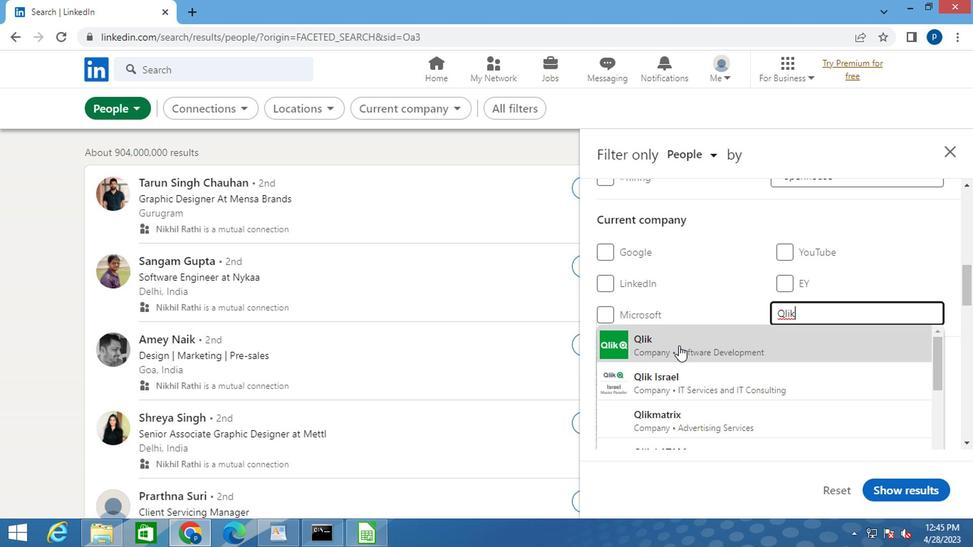 
Action: Mouse moved to (673, 360)
Screenshot: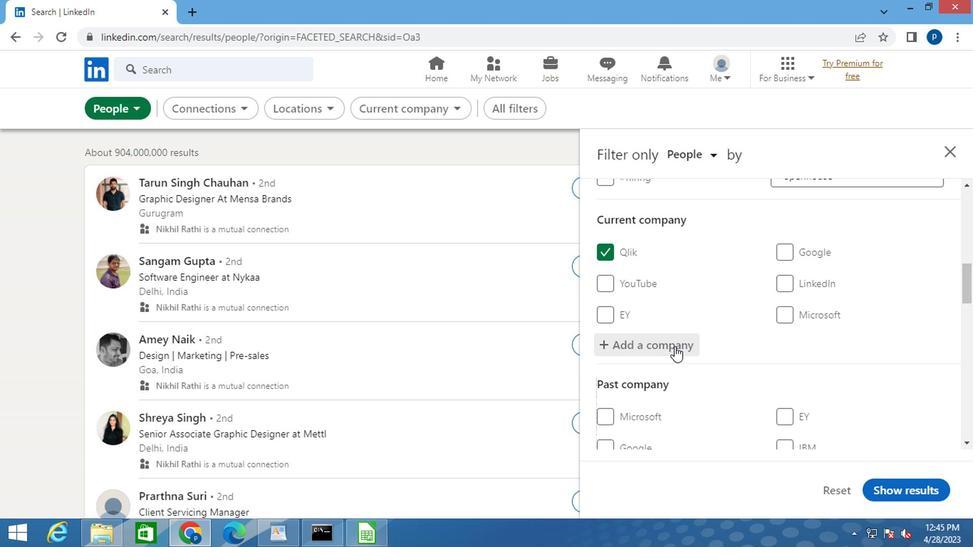 
Action: Mouse scrolled (673, 359) with delta (0, 0)
Screenshot: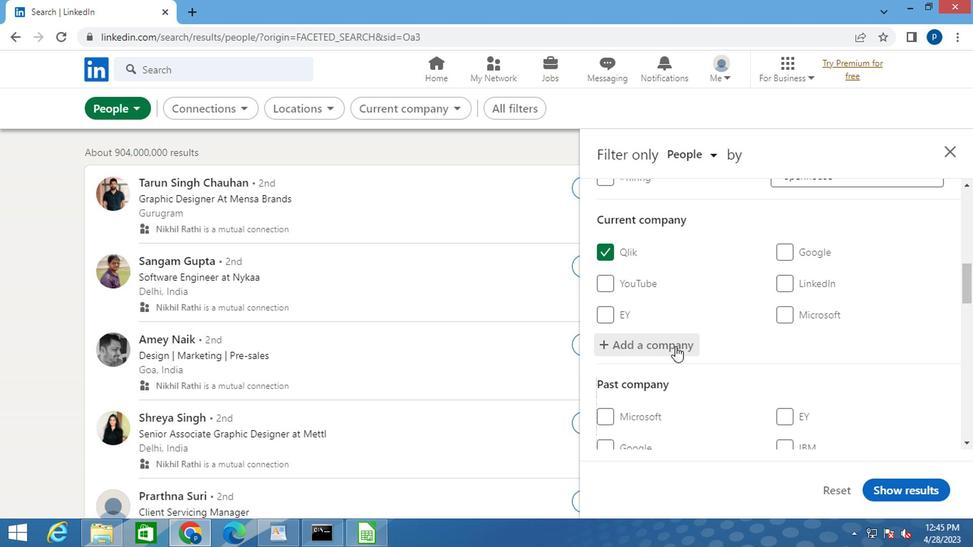
Action: Mouse scrolled (673, 359) with delta (0, 0)
Screenshot: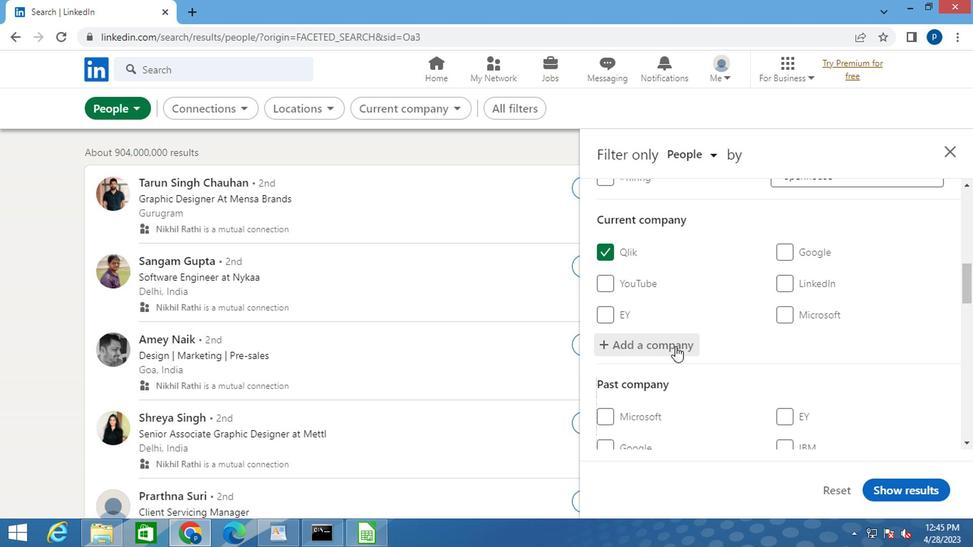 
Action: Mouse moved to (689, 360)
Screenshot: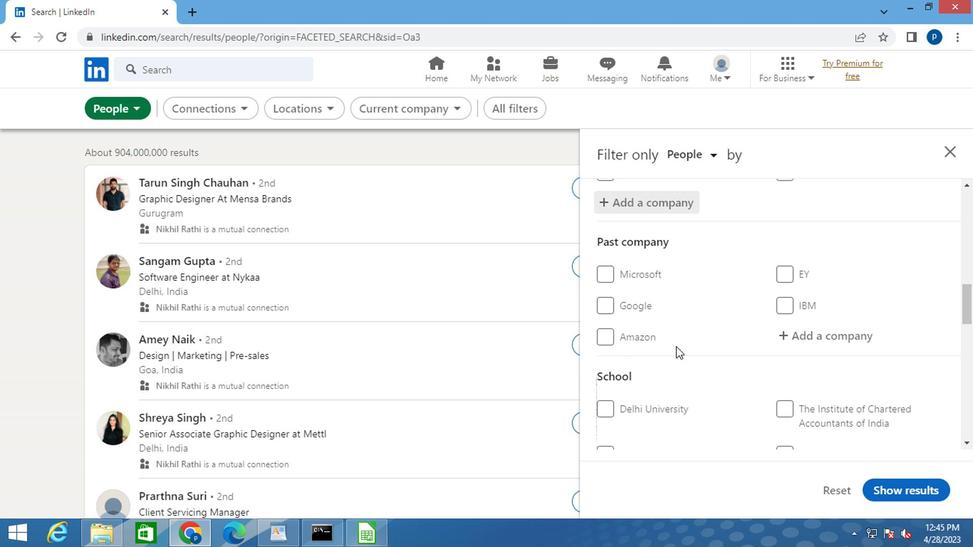 
Action: Mouse scrolled (689, 360) with delta (0, 0)
Screenshot: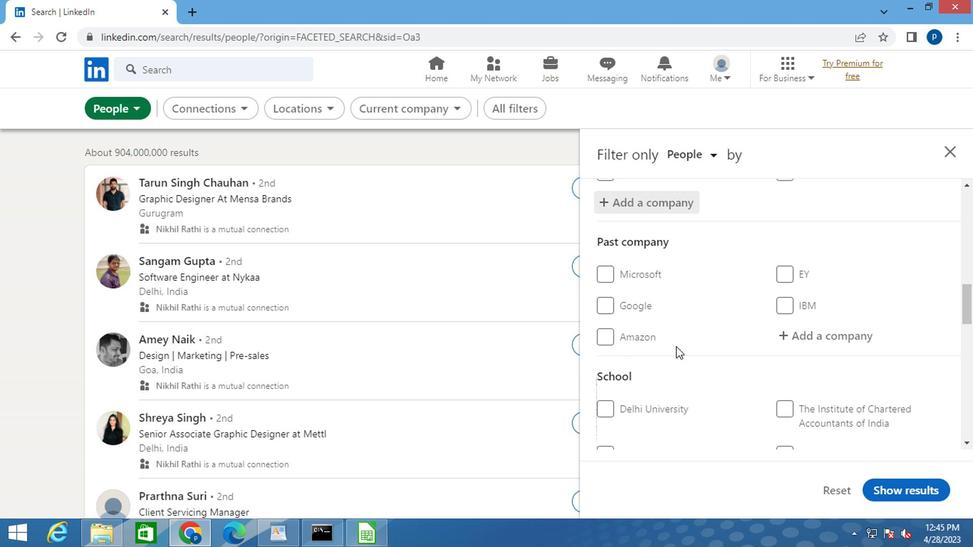 
Action: Mouse scrolled (689, 360) with delta (0, 0)
Screenshot: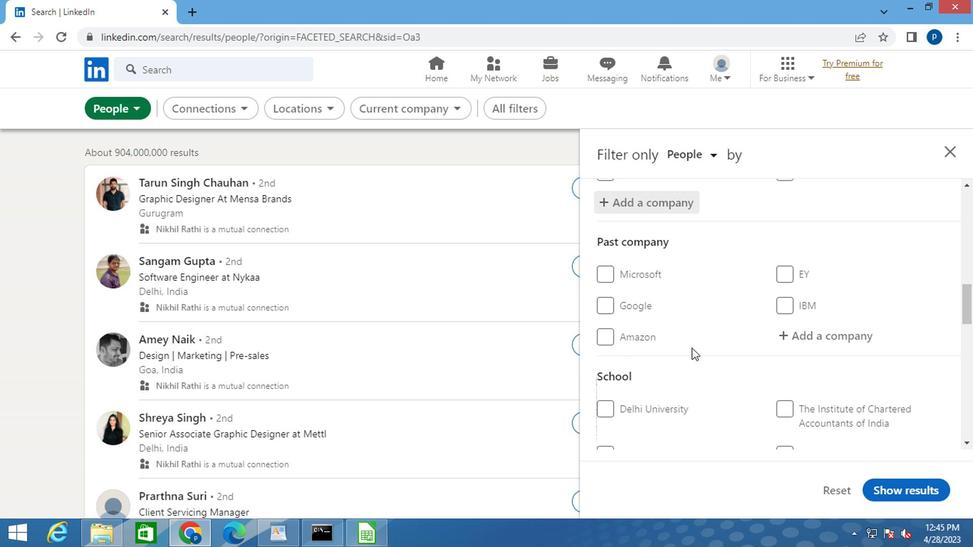 
Action: Mouse moved to (805, 363)
Screenshot: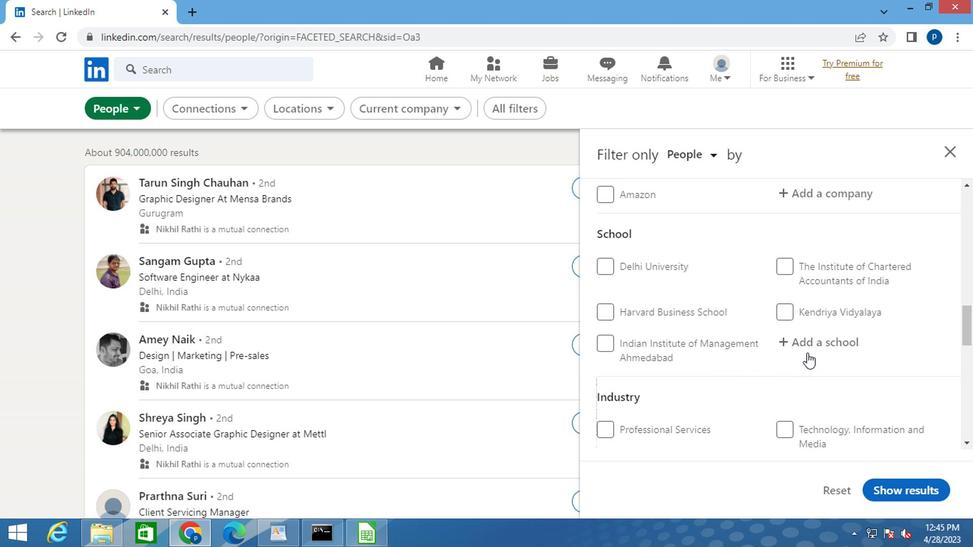 
Action: Mouse pressed left at (805, 363)
Screenshot: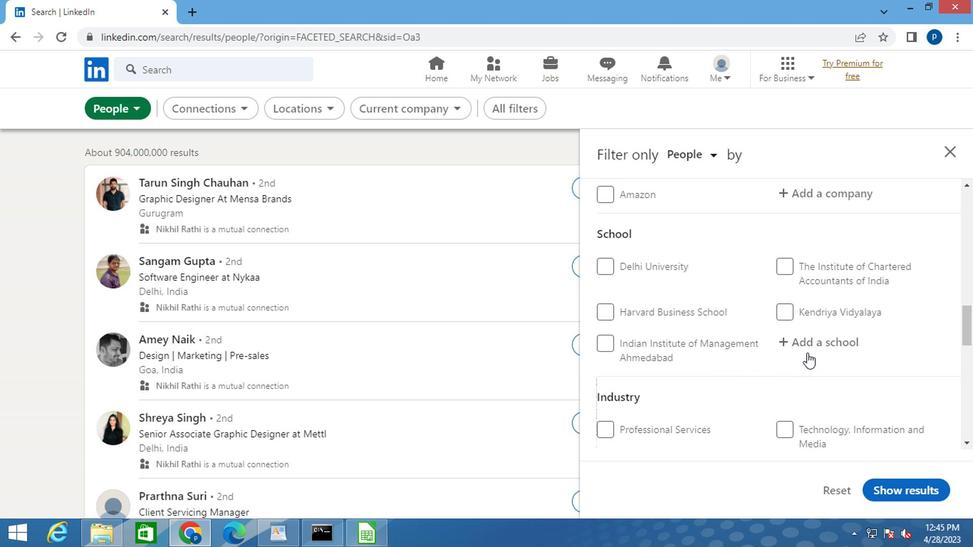 
Action: Key pressed <Key.caps_lock>
Screenshot: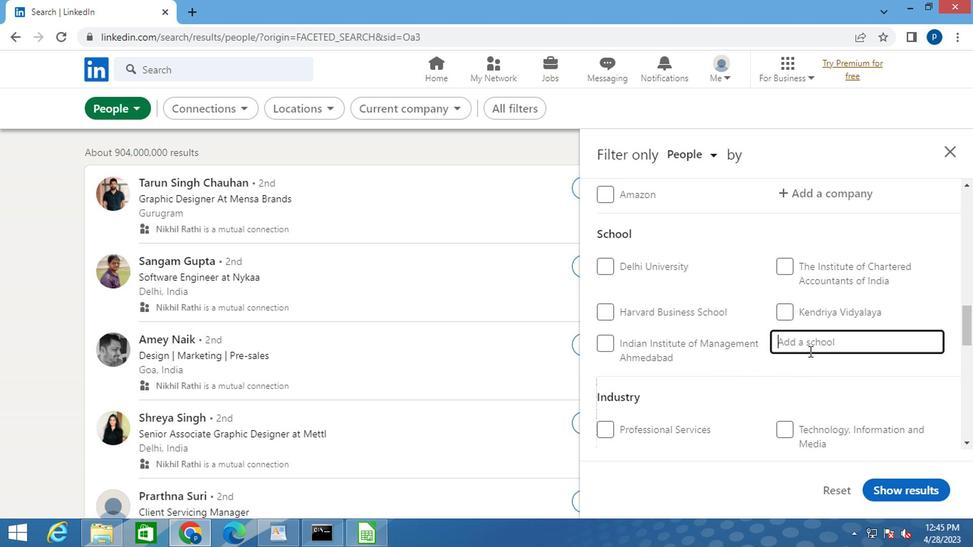 
Action: Mouse moved to (801, 364)
Screenshot: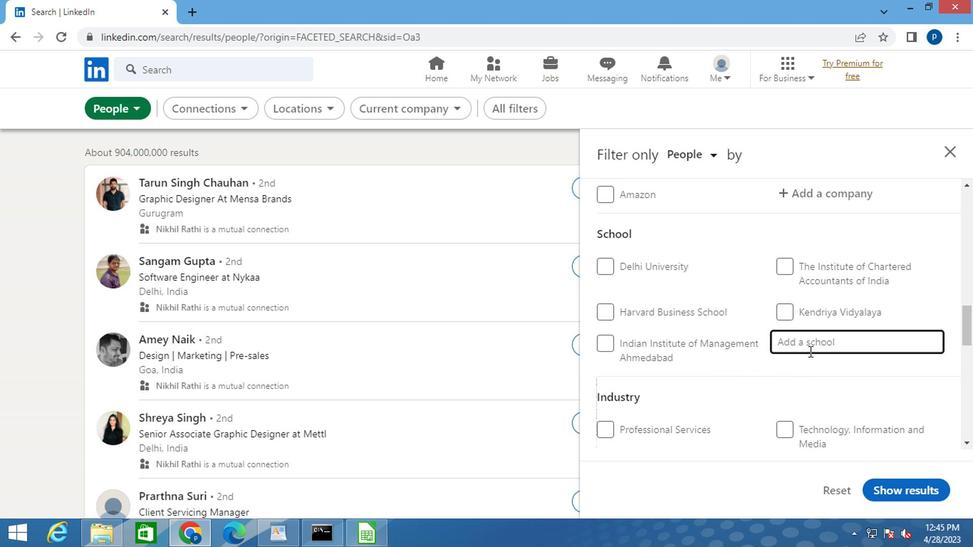
Action: Key pressed K<Key.caps_lock>OLKATA
Screenshot: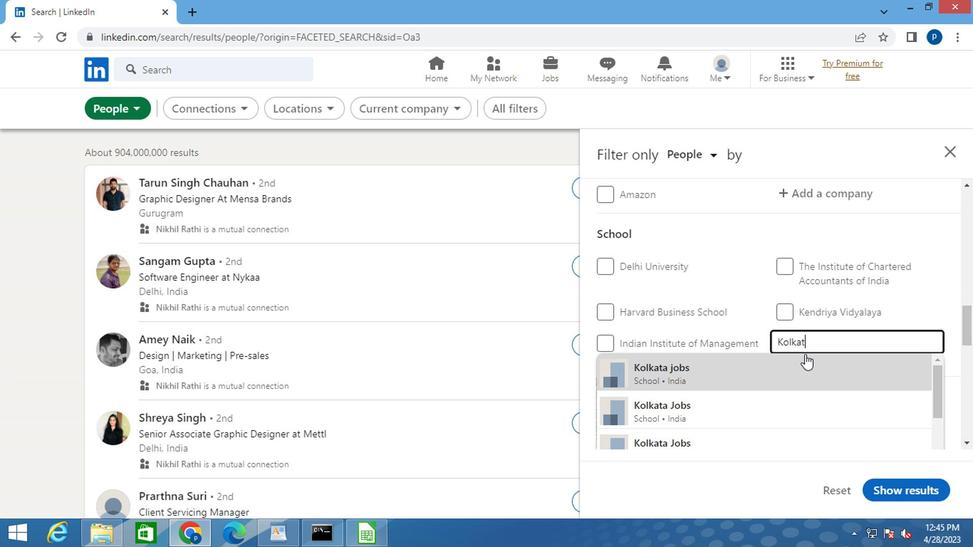 
Action: Mouse moved to (729, 374)
Screenshot: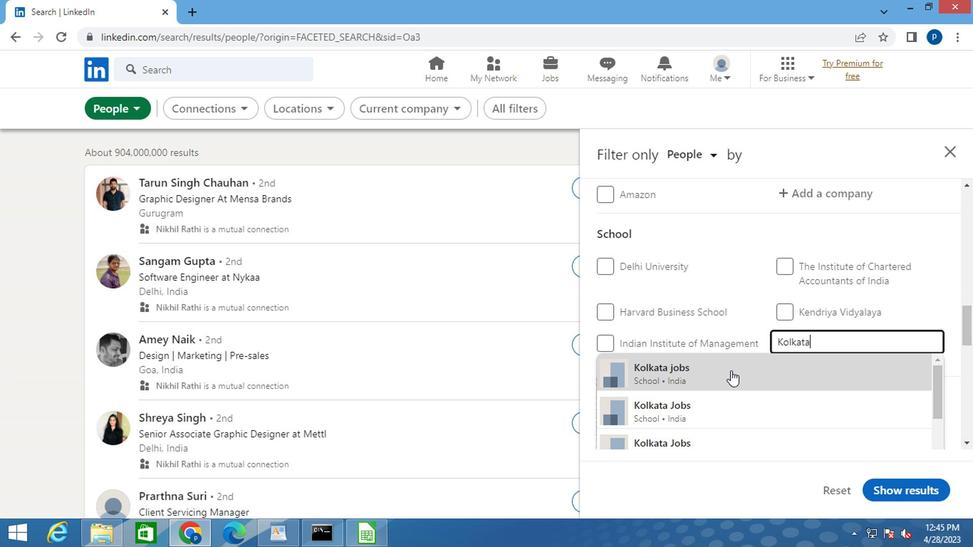 
Action: Mouse pressed left at (729, 374)
Screenshot: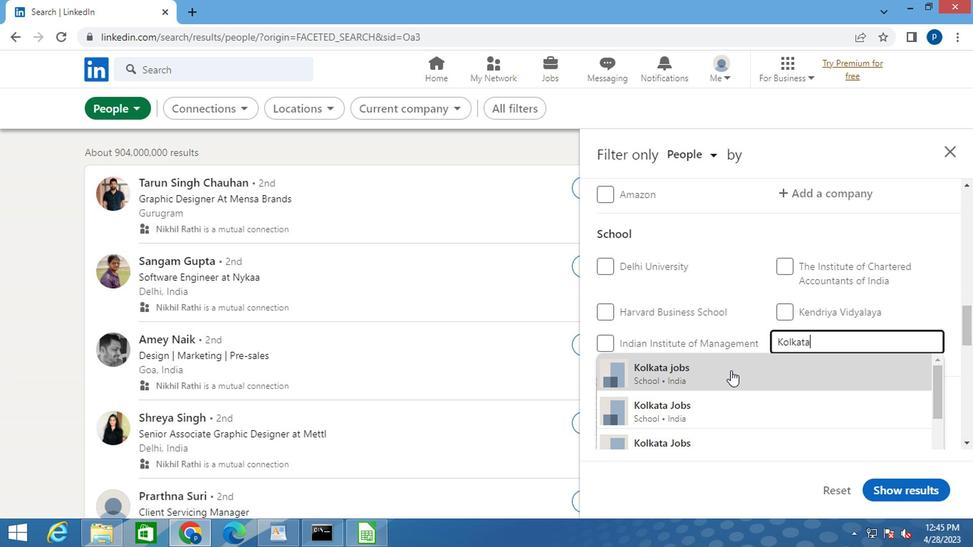 
Action: Mouse moved to (702, 379)
Screenshot: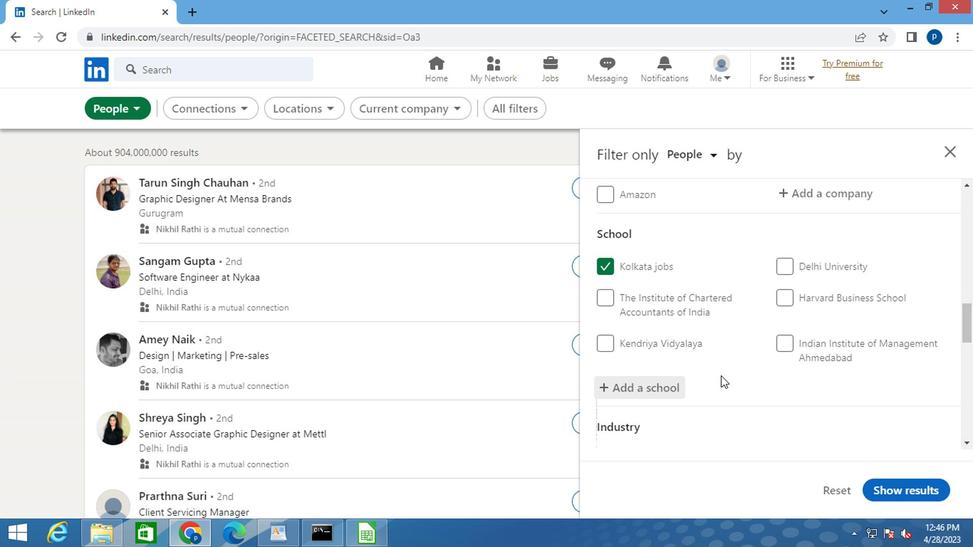 
Action: Mouse scrolled (702, 378) with delta (0, 0)
Screenshot: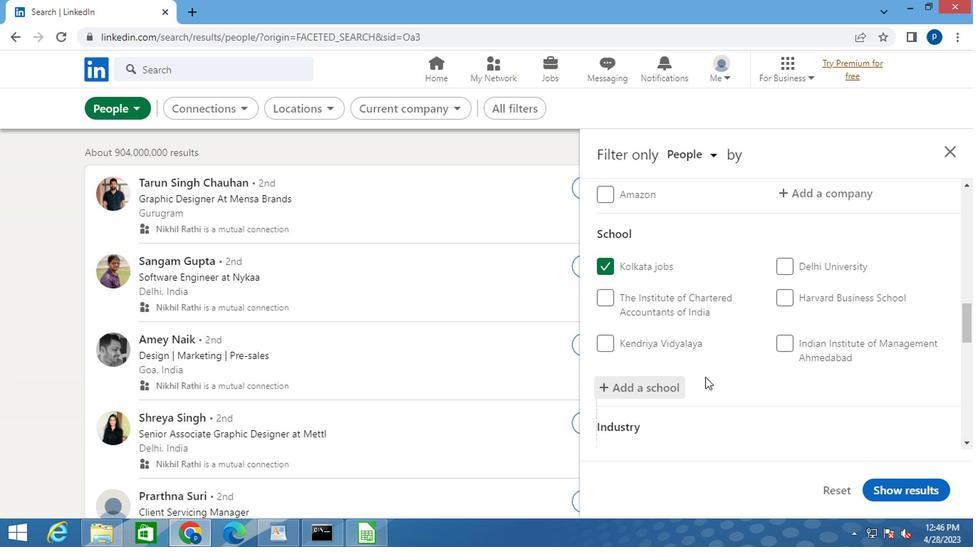 
Action: Mouse scrolled (702, 378) with delta (0, 0)
Screenshot: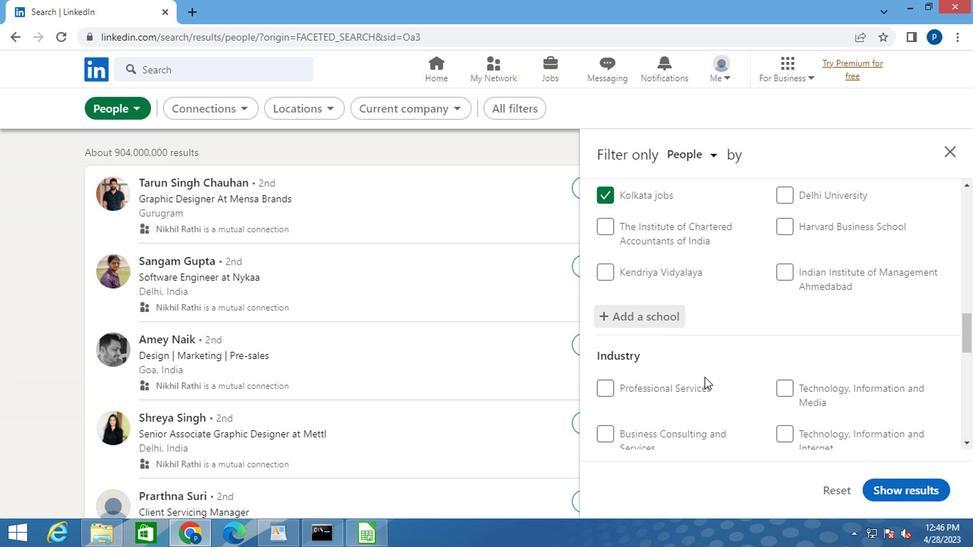 
Action: Mouse scrolled (702, 378) with delta (0, 0)
Screenshot: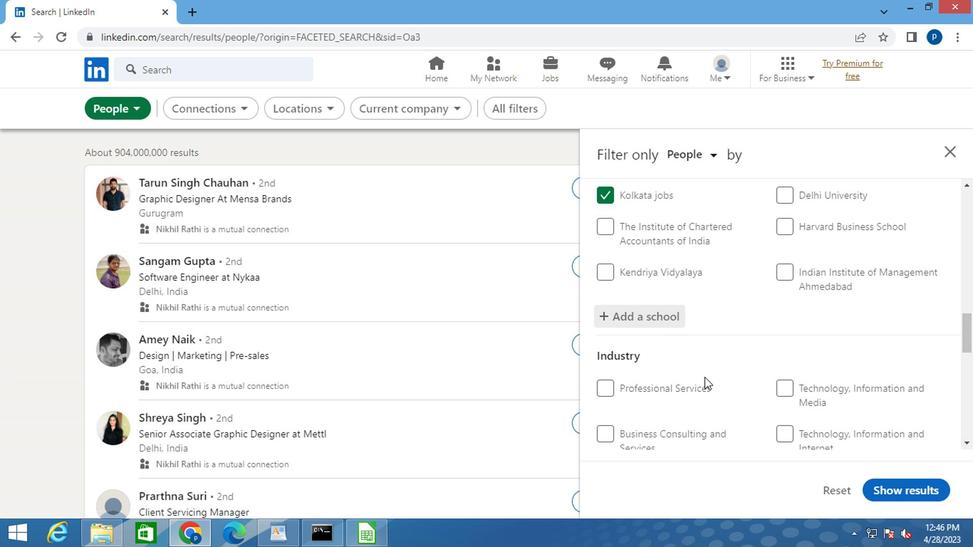 
Action: Mouse moved to (804, 353)
Screenshot: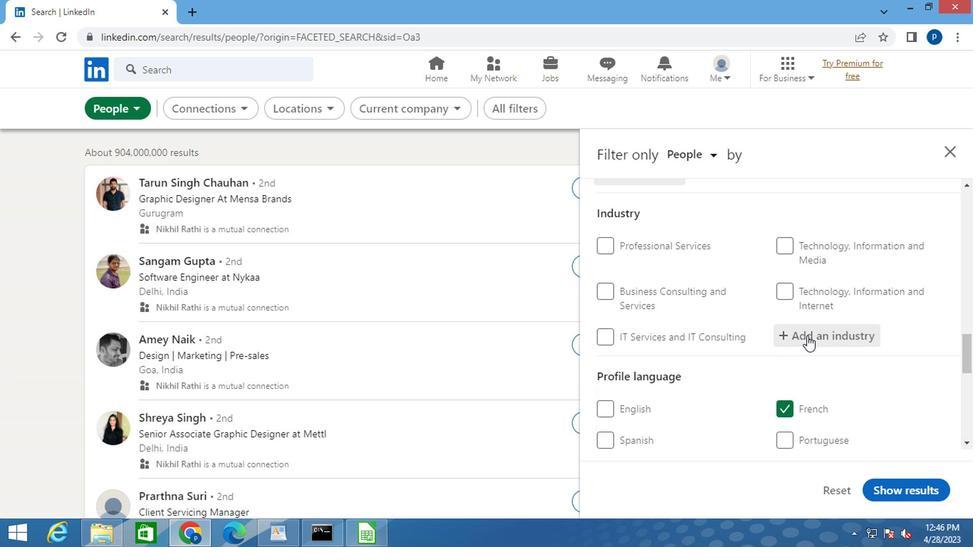 
Action: Mouse pressed left at (804, 353)
Screenshot: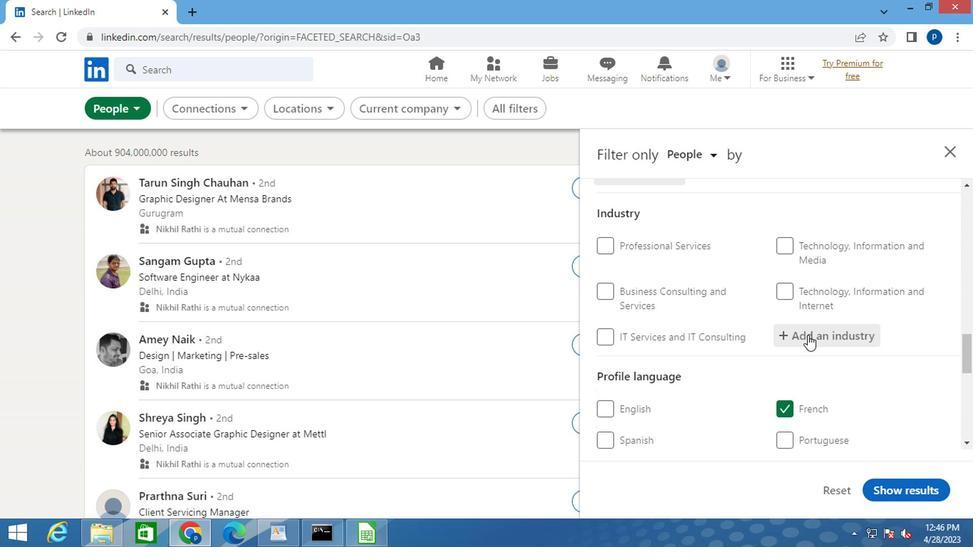 
Action: Key pressed <Key.caps_lock>
Screenshot: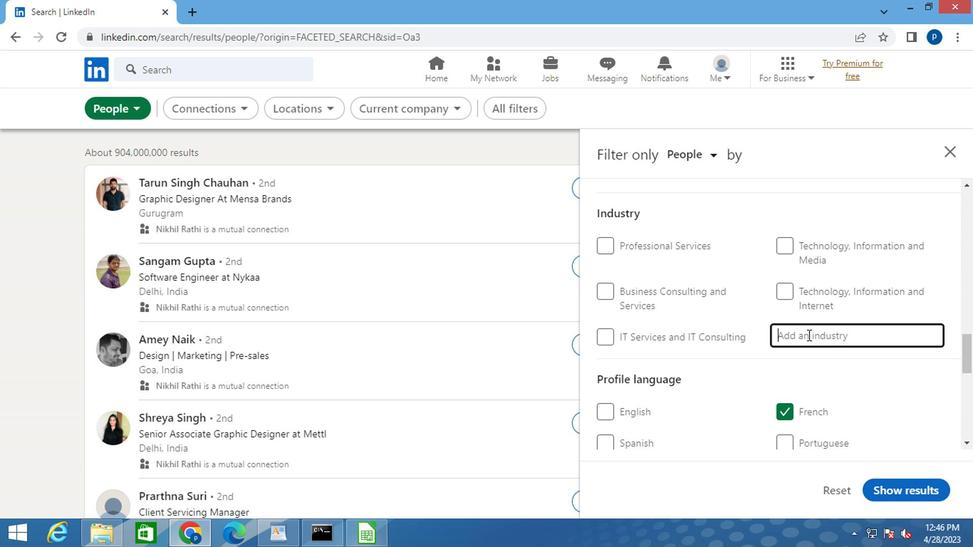
Action: Mouse moved to (800, 356)
Screenshot: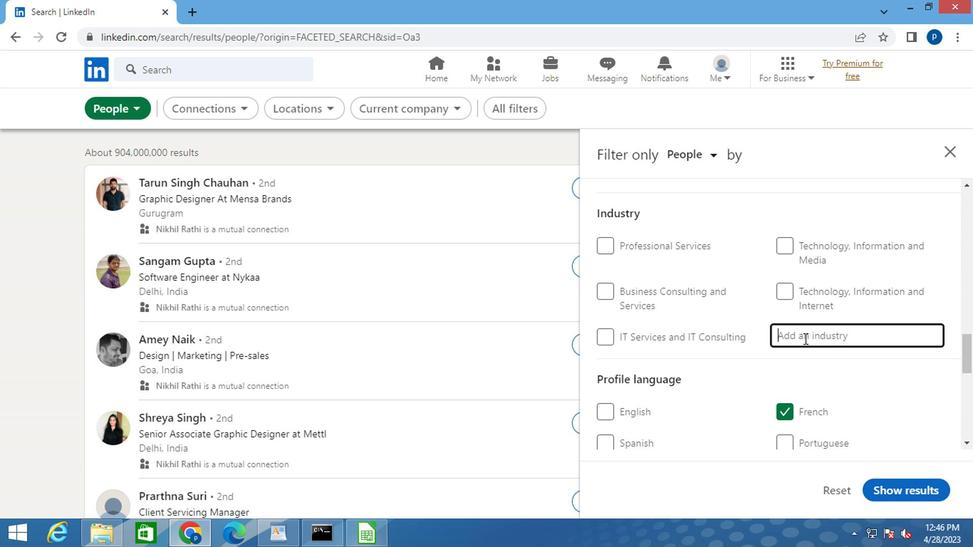 
Action: Key pressed C<Key.caps_lock>OURT
Screenshot: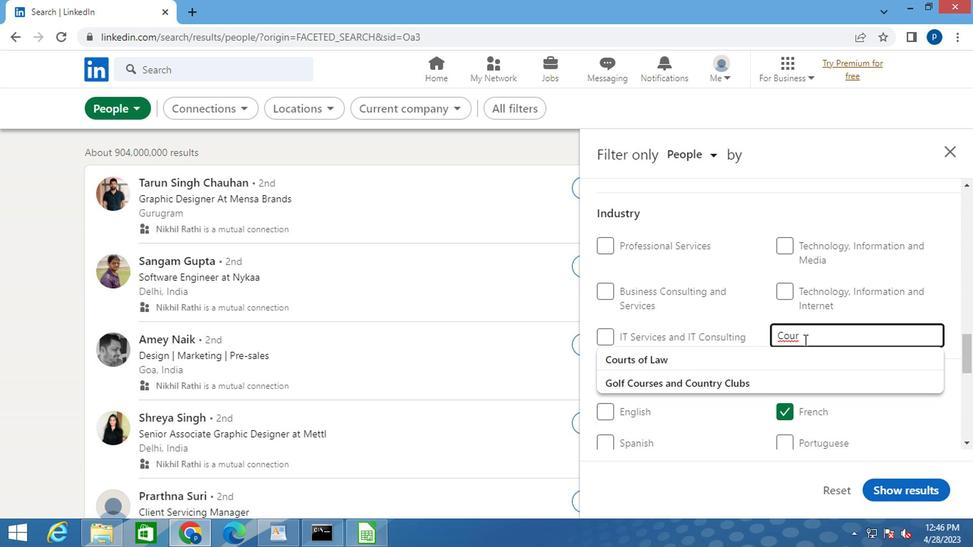
Action: Mouse moved to (717, 372)
Screenshot: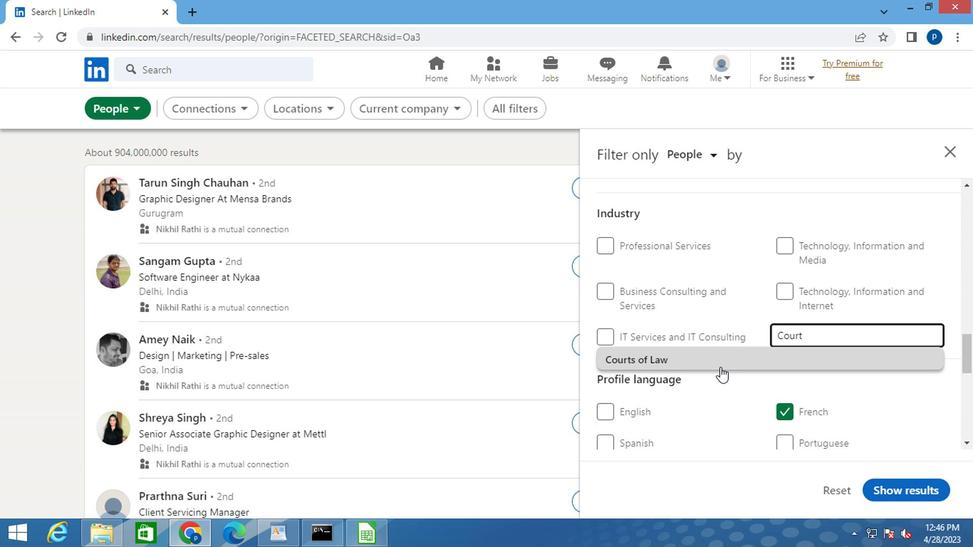 
Action: Mouse pressed left at (717, 372)
Screenshot: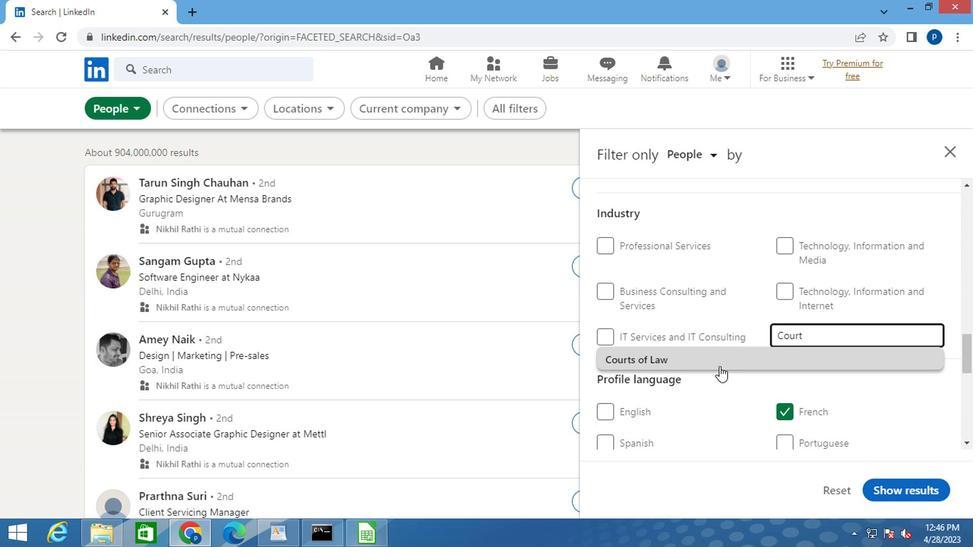 
Action: Mouse moved to (716, 372)
Screenshot: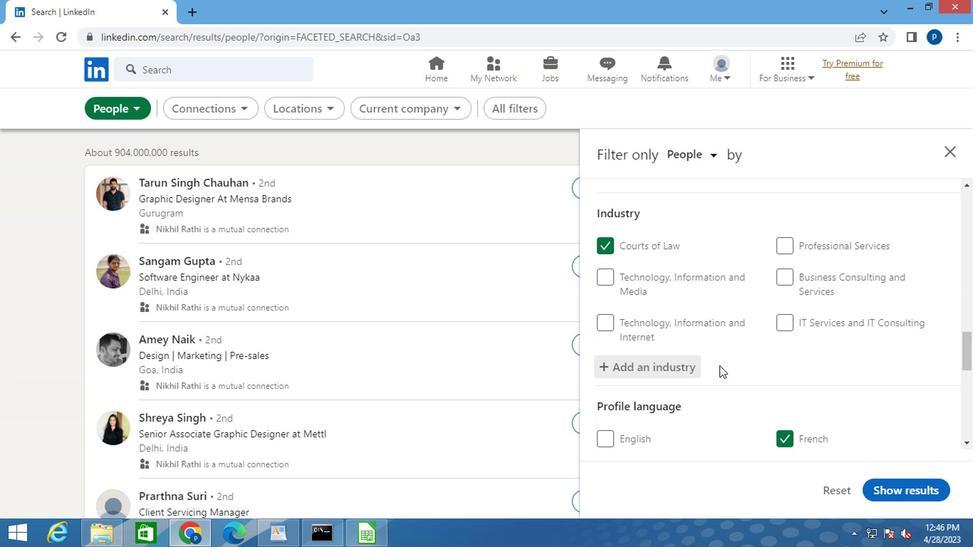 
Action: Mouse scrolled (716, 372) with delta (0, 0)
Screenshot: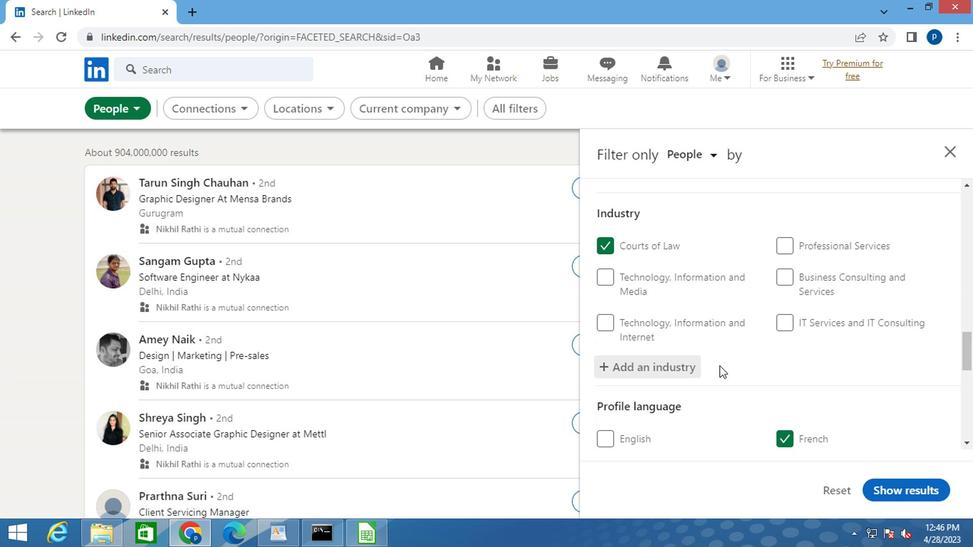 
Action: Mouse moved to (716, 372)
Screenshot: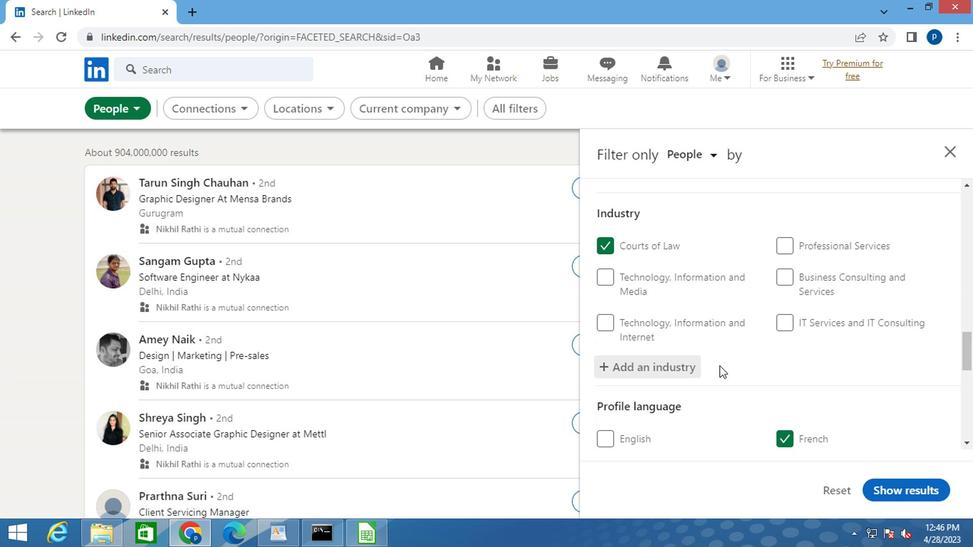 
Action: Mouse scrolled (716, 372) with delta (0, 0)
Screenshot: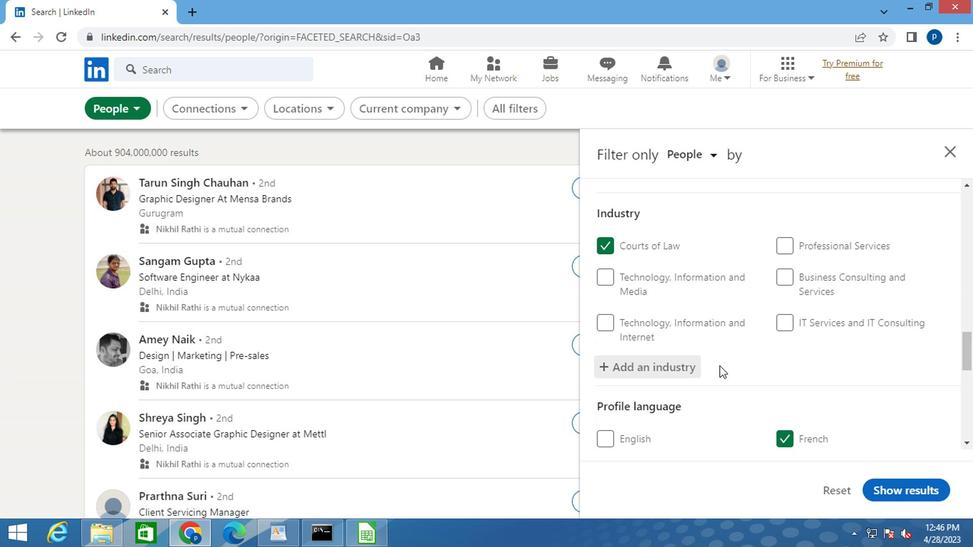 
Action: Mouse moved to (720, 373)
Screenshot: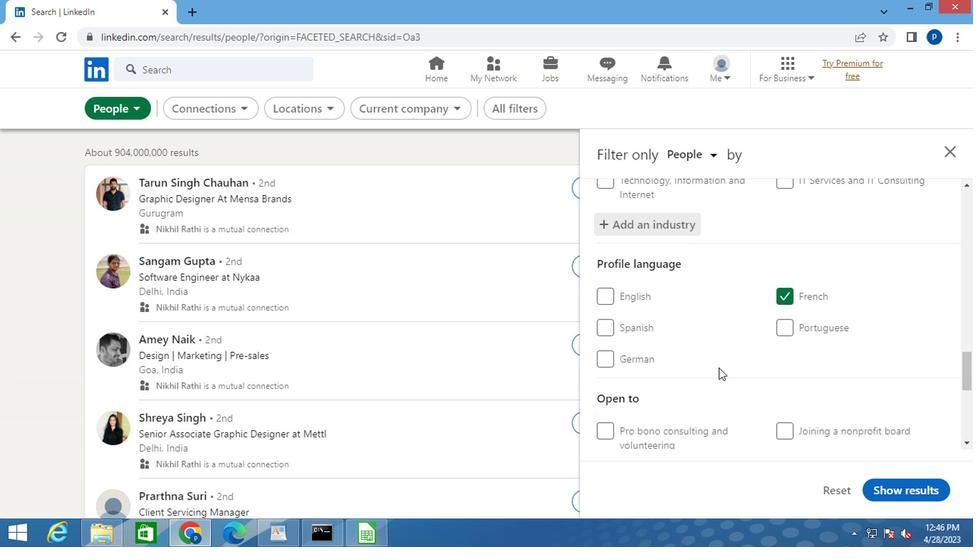 
Action: Mouse scrolled (720, 372) with delta (0, 0)
Screenshot: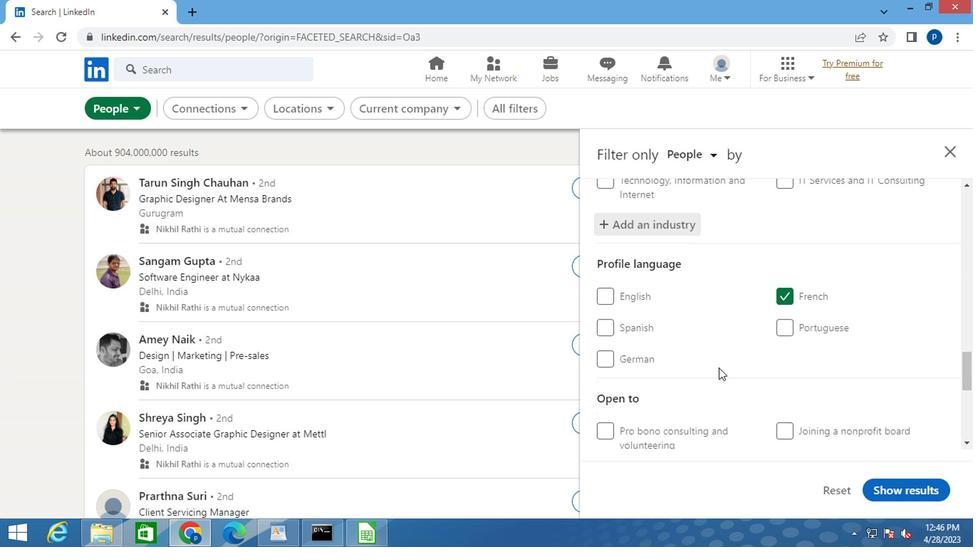 
Action: Mouse scrolled (720, 372) with delta (0, 0)
Screenshot: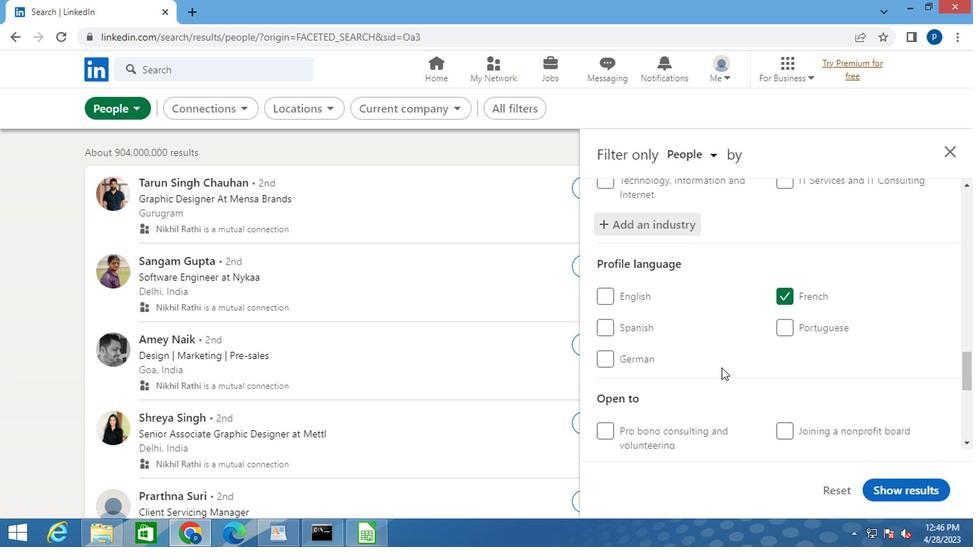 
Action: Mouse moved to (726, 373)
Screenshot: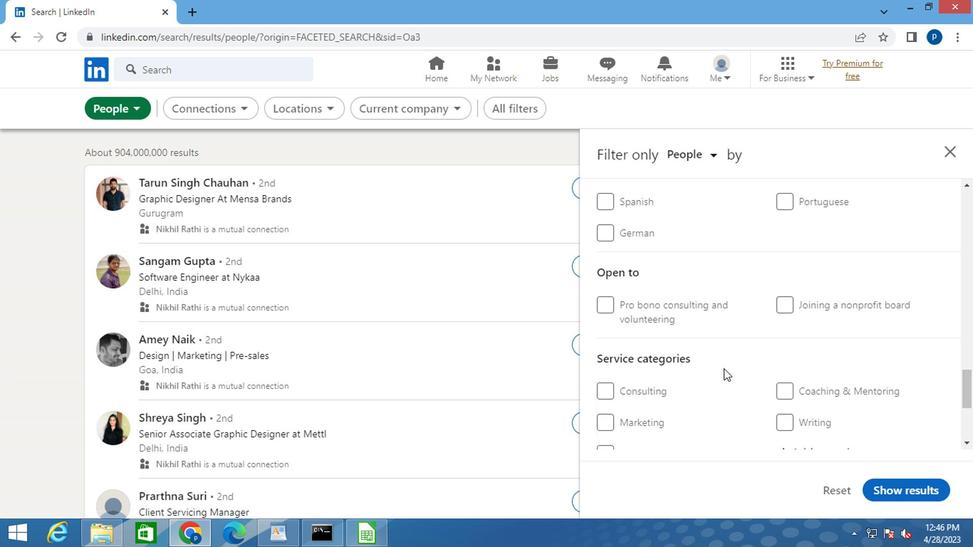 
Action: Mouse scrolled (726, 373) with delta (0, 0)
Screenshot: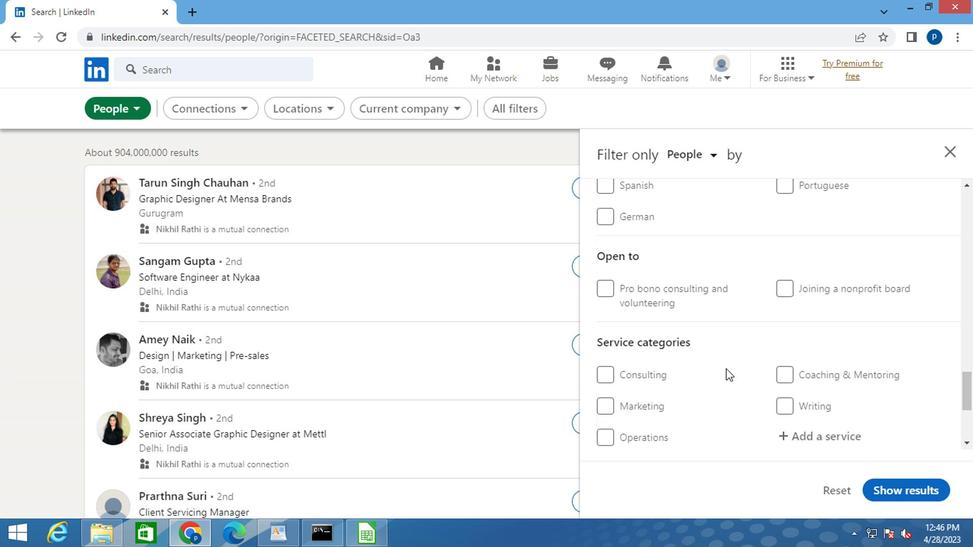 
Action: Mouse moved to (781, 374)
Screenshot: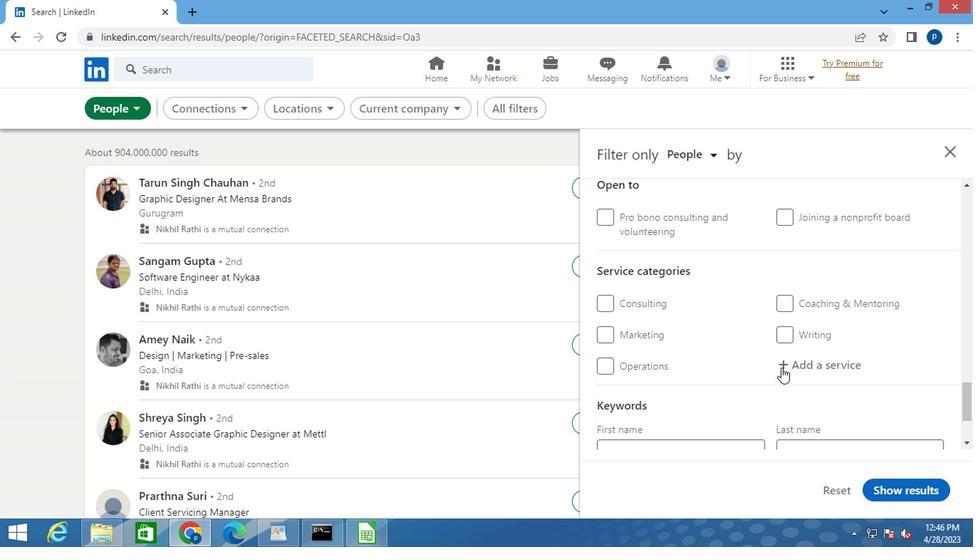 
Action: Mouse pressed left at (781, 374)
Screenshot: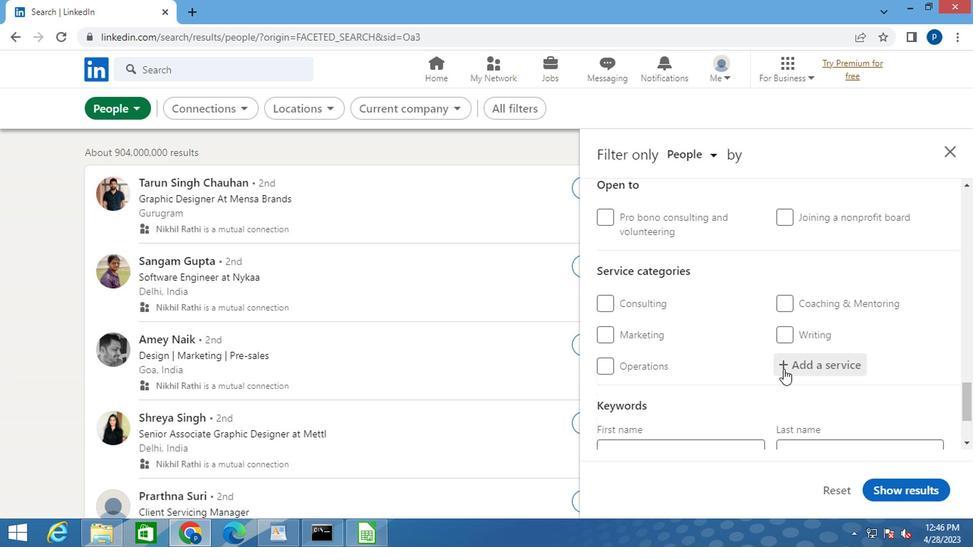 
Action: Key pressed <Key.caps_lock>
Screenshot: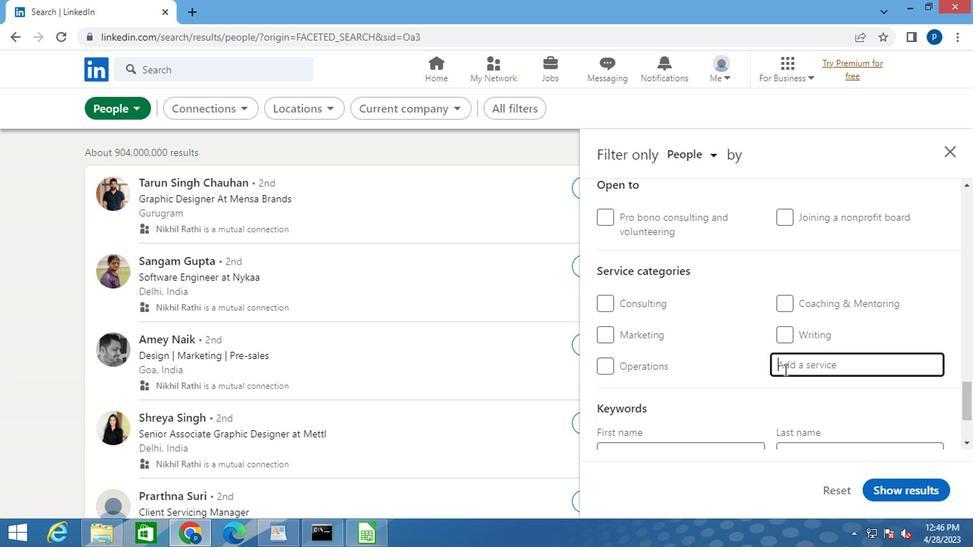 
Action: Mouse moved to (782, 374)
Screenshot: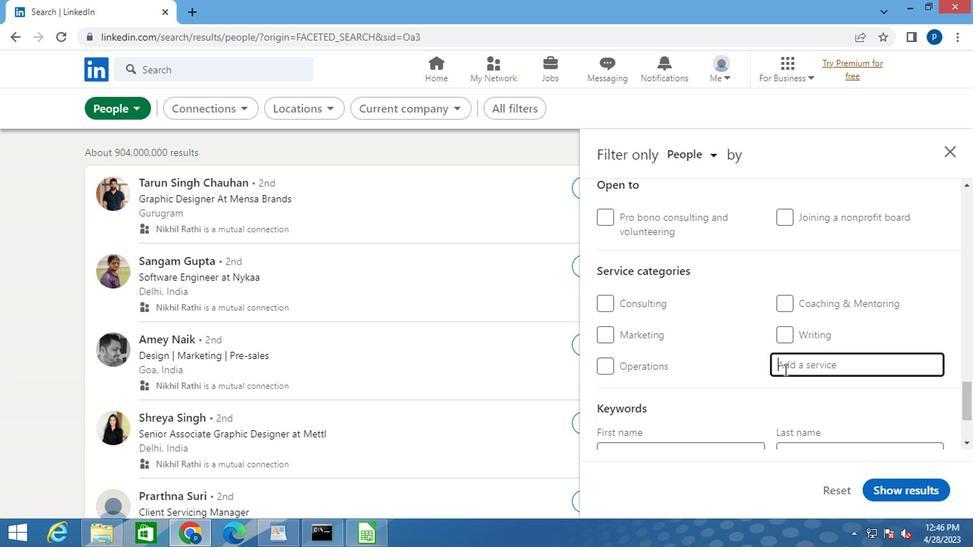 
Action: Key pressed F<Key.caps_lock>ILING
Screenshot: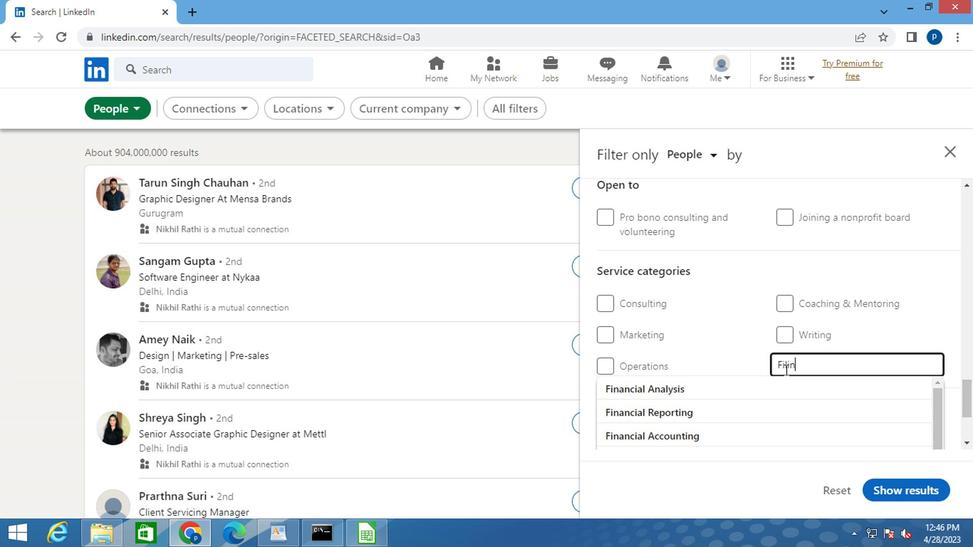 
Action: Mouse moved to (691, 387)
Screenshot: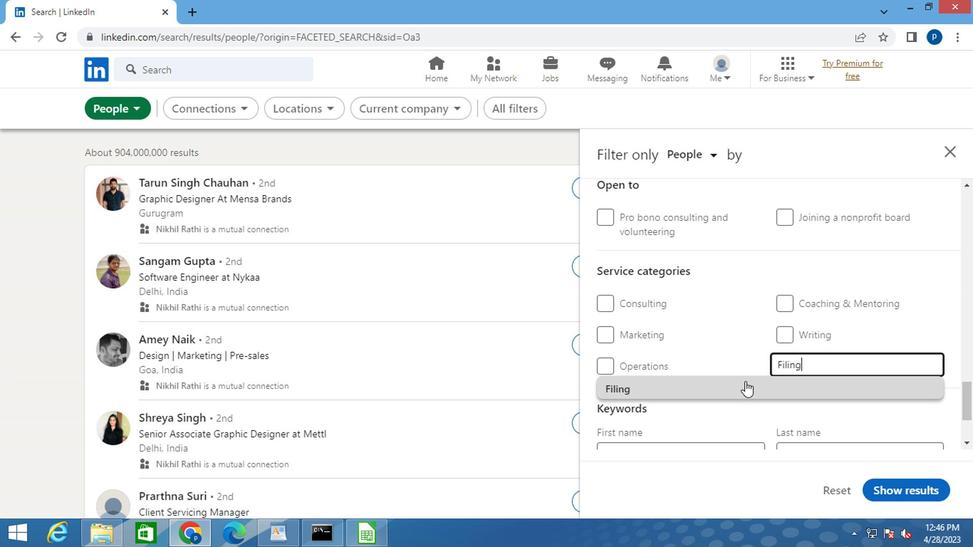 
Action: Mouse pressed left at (691, 387)
Screenshot: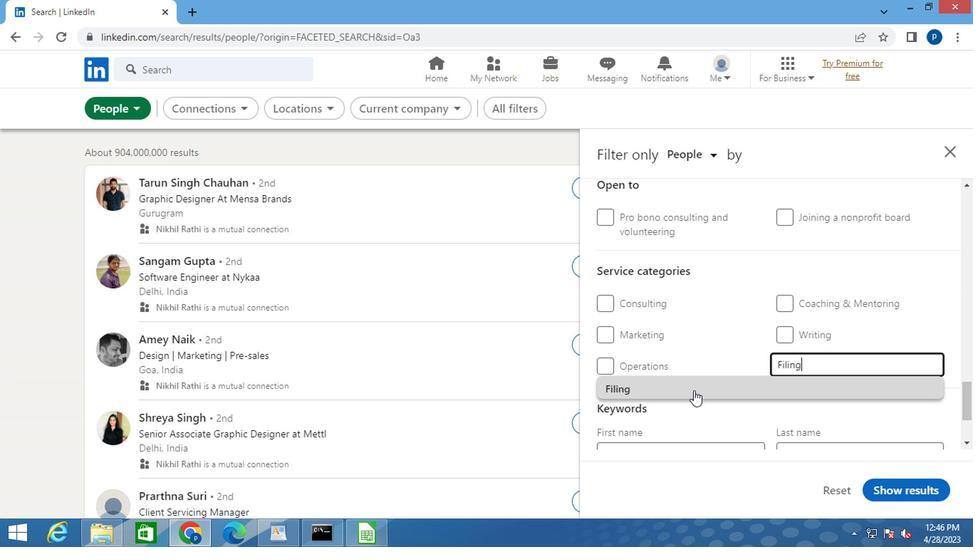 
Action: Mouse scrolled (691, 387) with delta (0, 0)
Screenshot: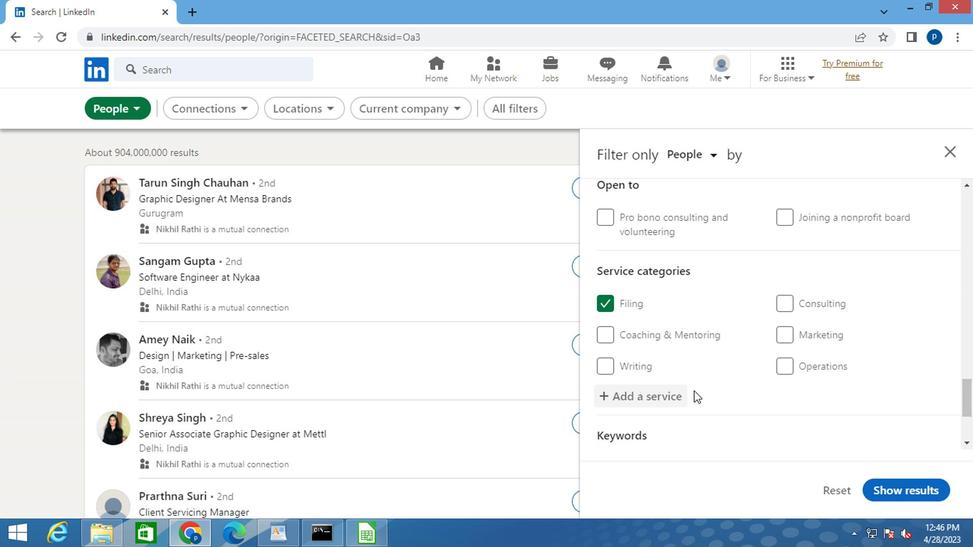
Action: Mouse scrolled (691, 387) with delta (0, 0)
Screenshot: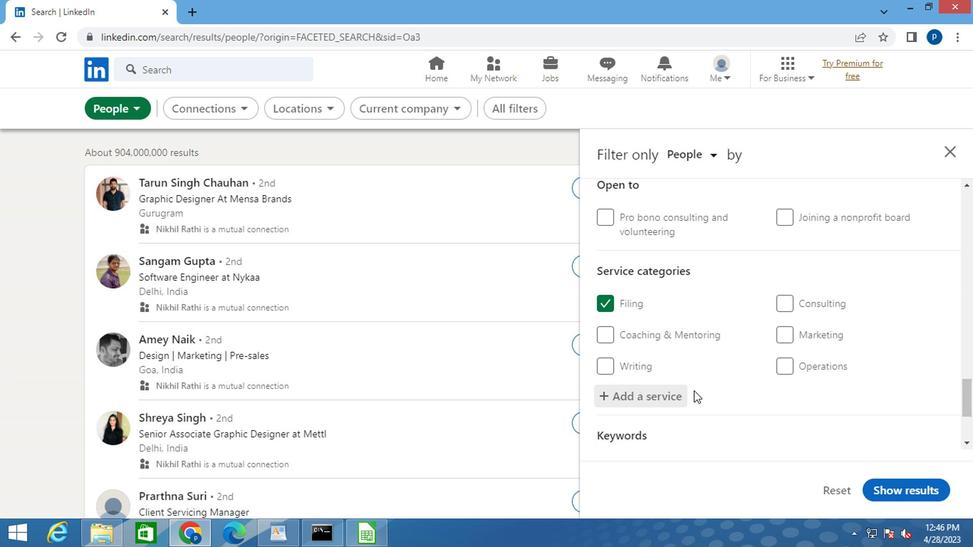 
Action: Mouse moved to (658, 389)
Screenshot: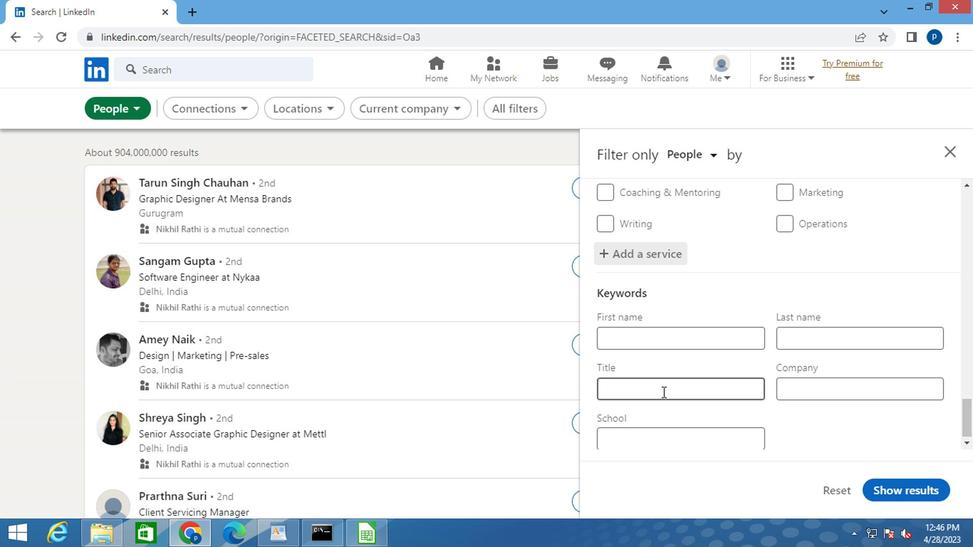
Action: Mouse pressed left at (658, 389)
Screenshot: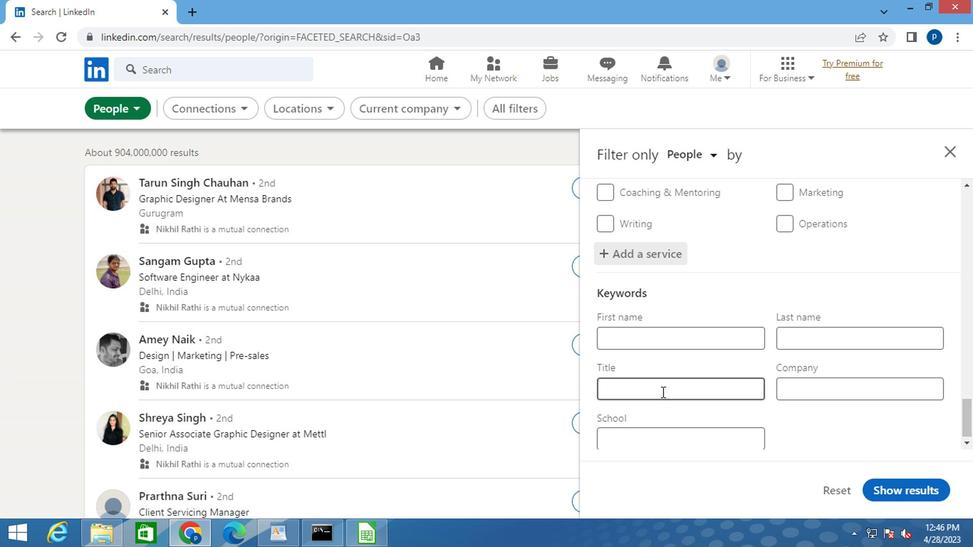 
Action: Key pressed <Key.caps_lock>M<Key.caps_lock>ACHINERY<Key.space><Key.caps_lock>O<Key.caps_lock>PERATOR<Key.space>
Screenshot: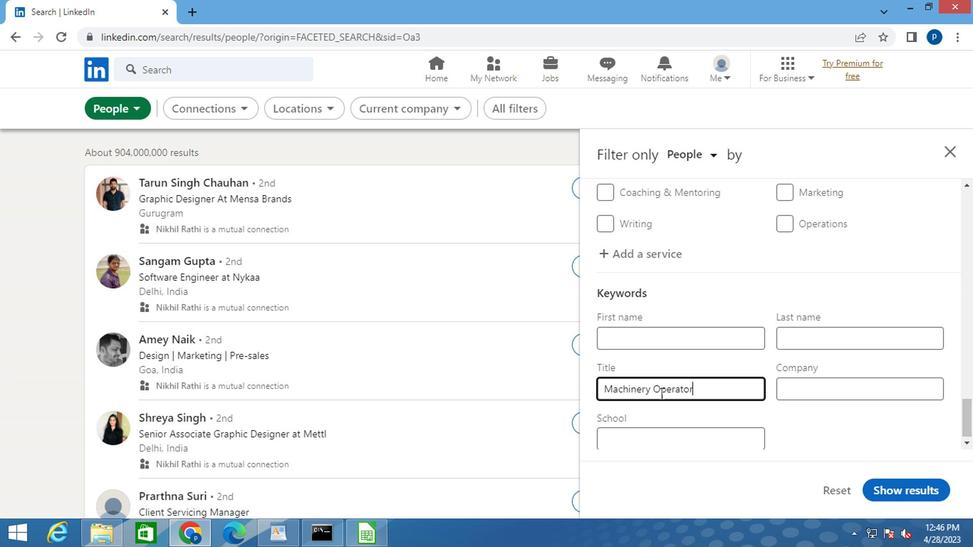 
Action: Mouse moved to (880, 445)
Screenshot: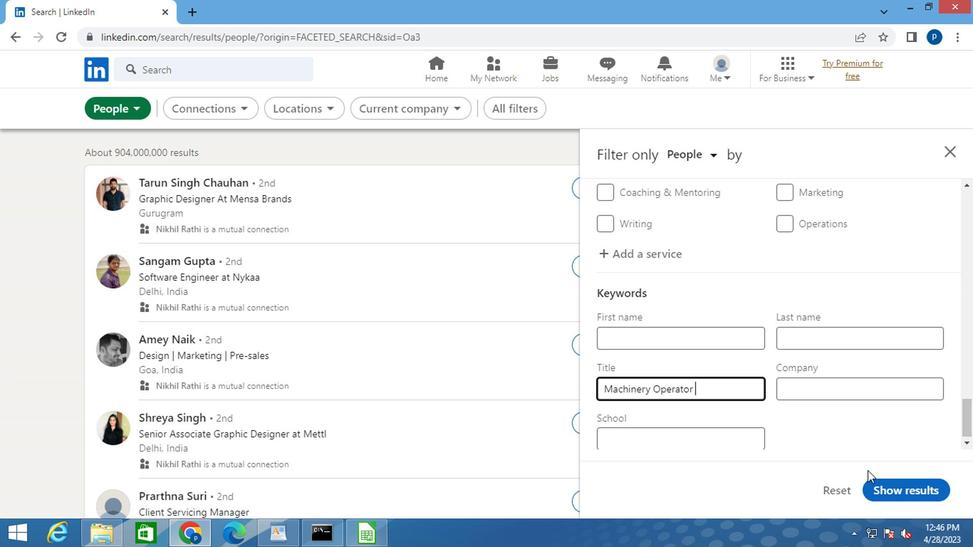 
Action: Mouse pressed left at (880, 445)
Screenshot: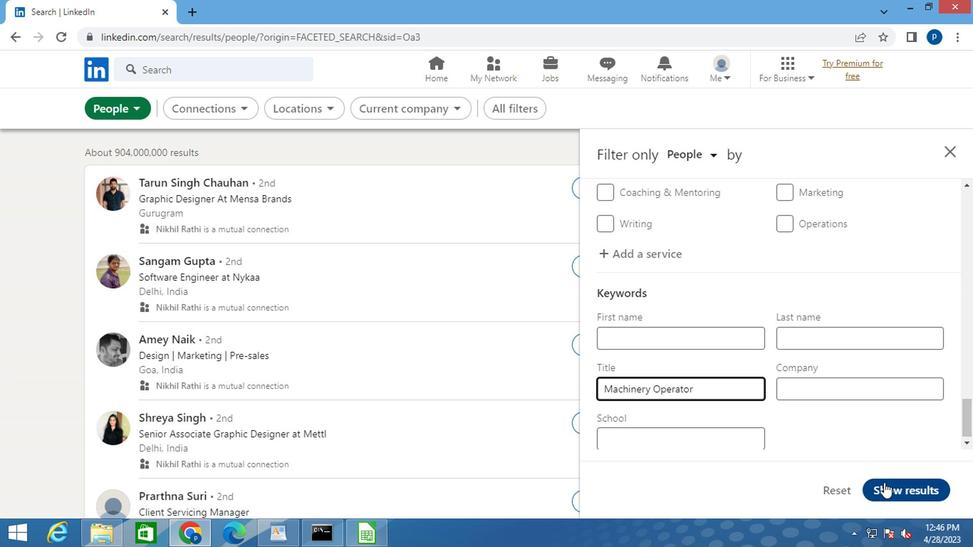 
Action: Mouse moved to (880, 445)
Screenshot: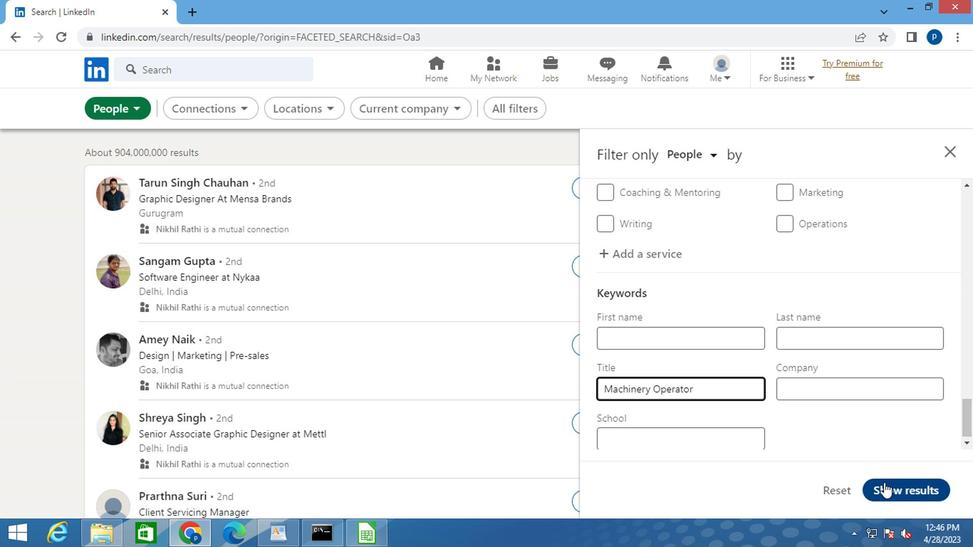
